 Task: Find connections with filter location Pen with filter topic #Jobopeningwith filter profile language German with filter current company Tally Solutions Pvt Ltd with filter school Insurance Institute of India with filter industry Wholesale Hardware, Plumbing, Heating Equipment with filter service category Auto Insurance with filter keywords title Security Guard
Action: Mouse moved to (594, 89)
Screenshot: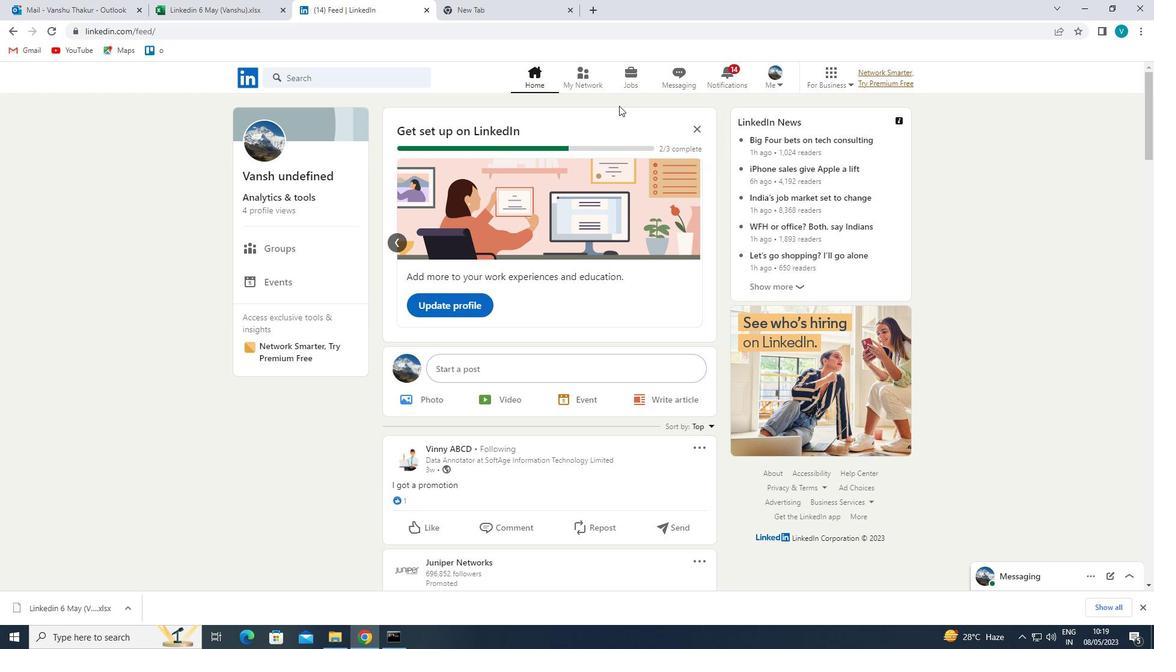 
Action: Mouse pressed left at (594, 89)
Screenshot: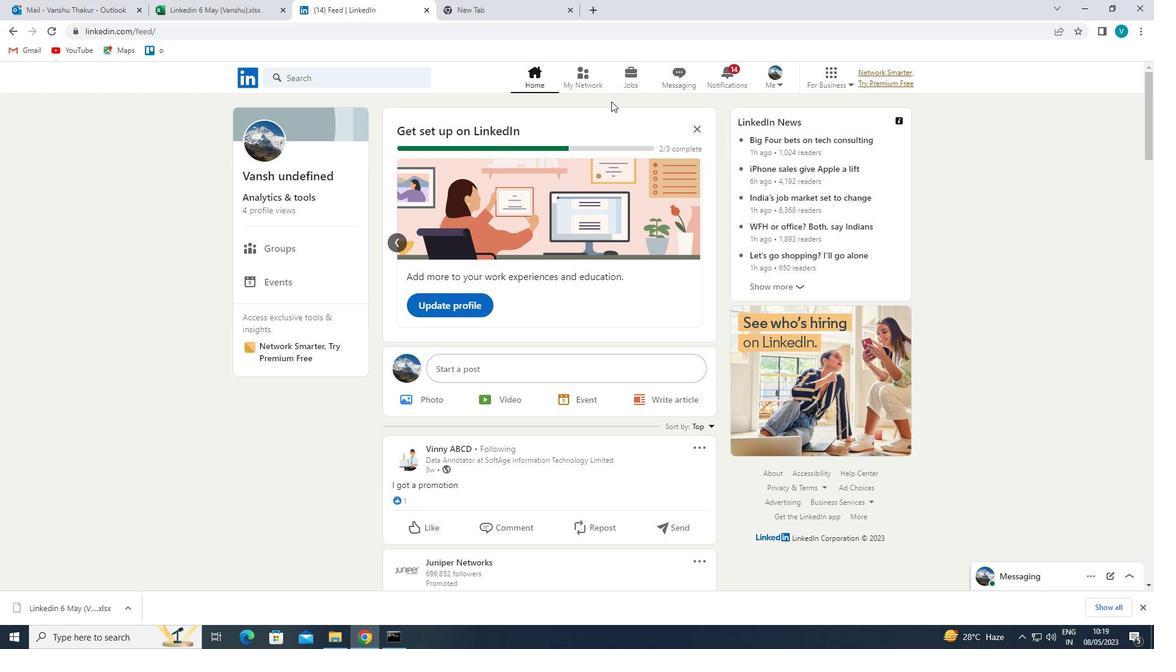
Action: Mouse moved to (345, 134)
Screenshot: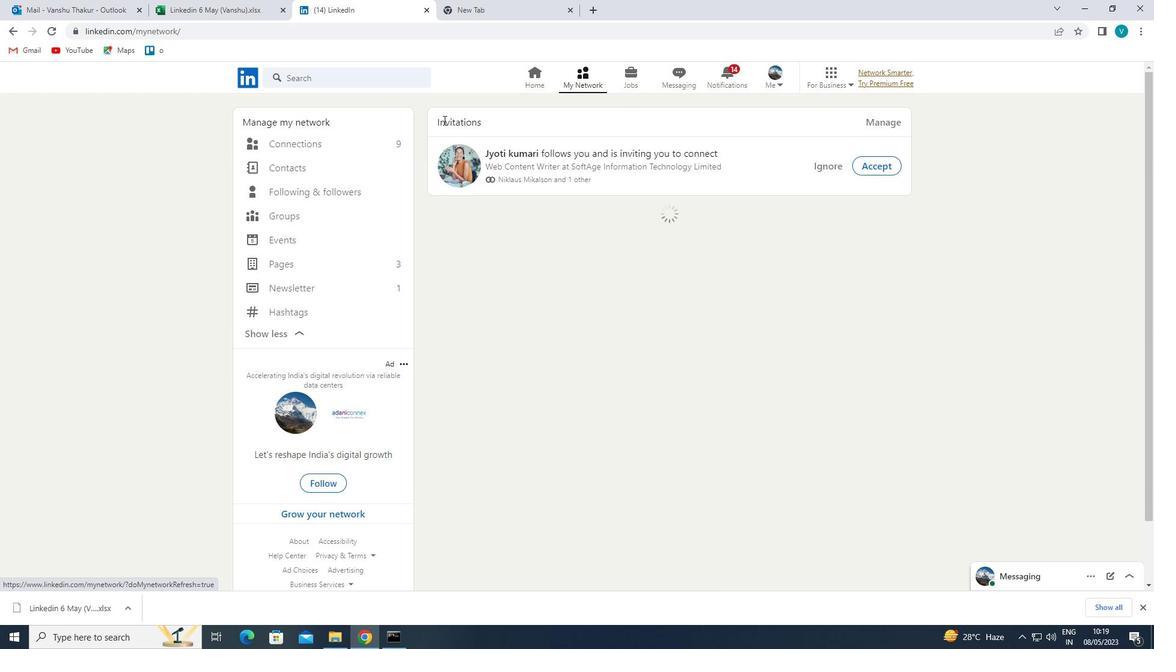 
Action: Mouse pressed left at (345, 134)
Screenshot: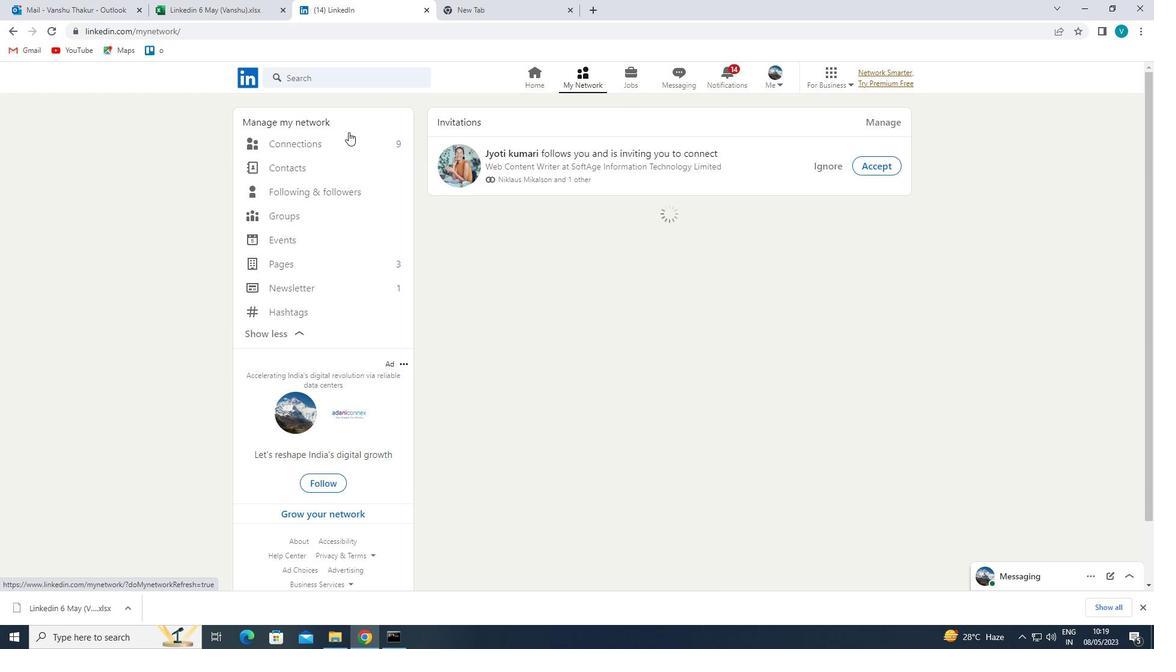 
Action: Mouse moved to (342, 137)
Screenshot: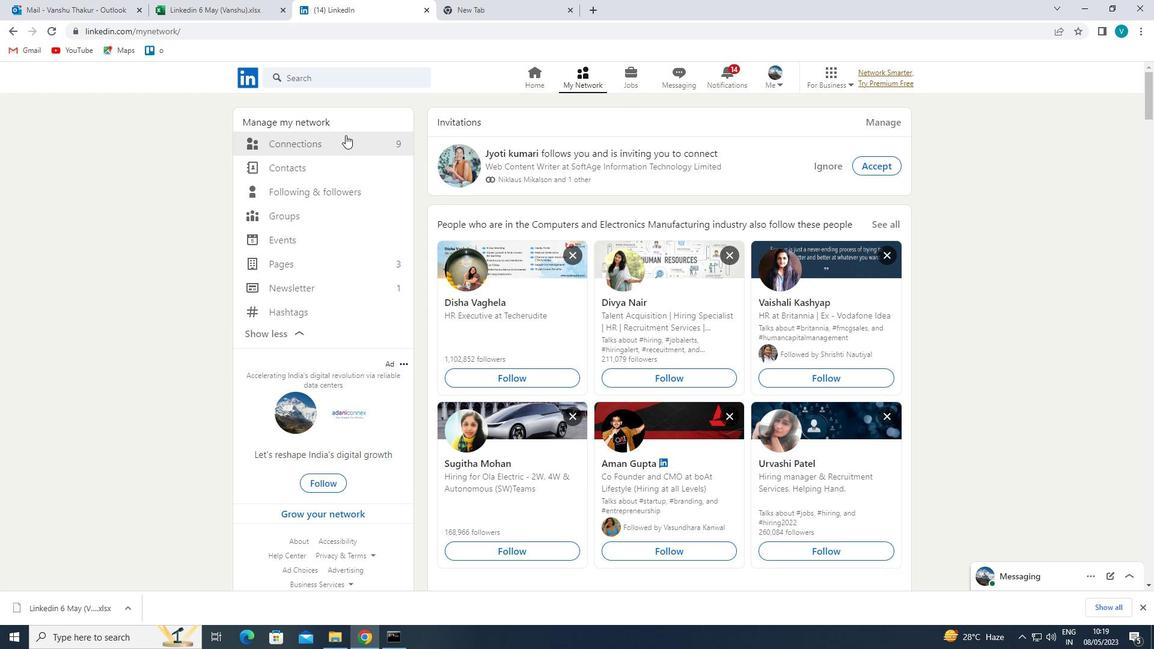 
Action: Mouse pressed left at (342, 137)
Screenshot: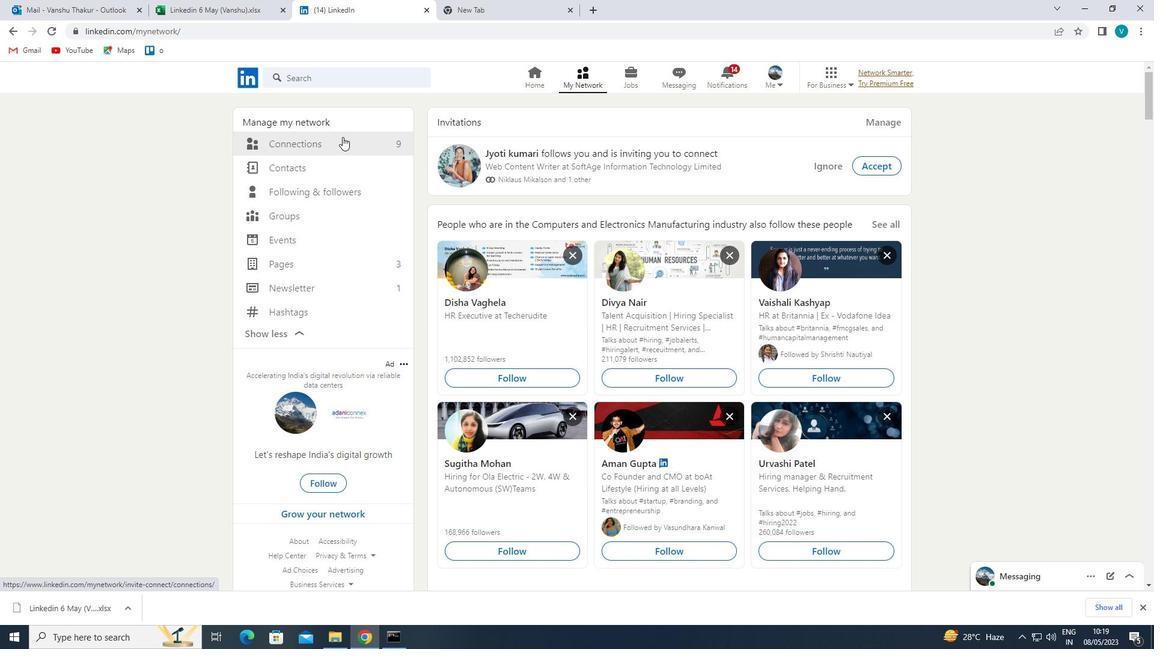 
Action: Mouse moved to (680, 147)
Screenshot: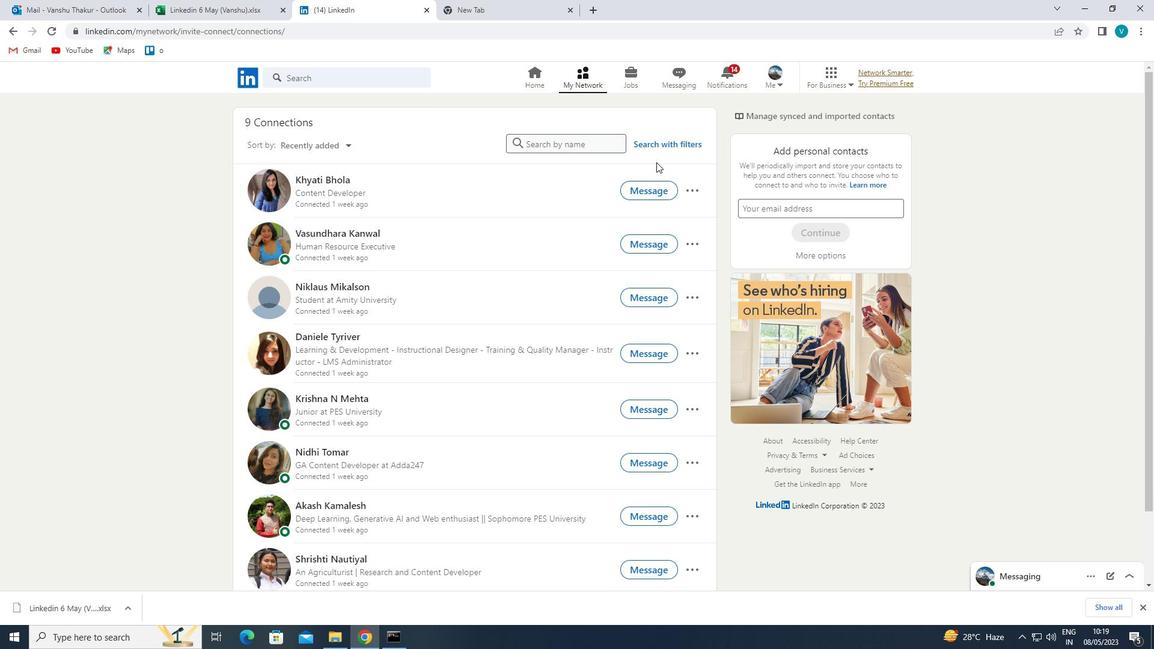 
Action: Mouse pressed left at (680, 147)
Screenshot: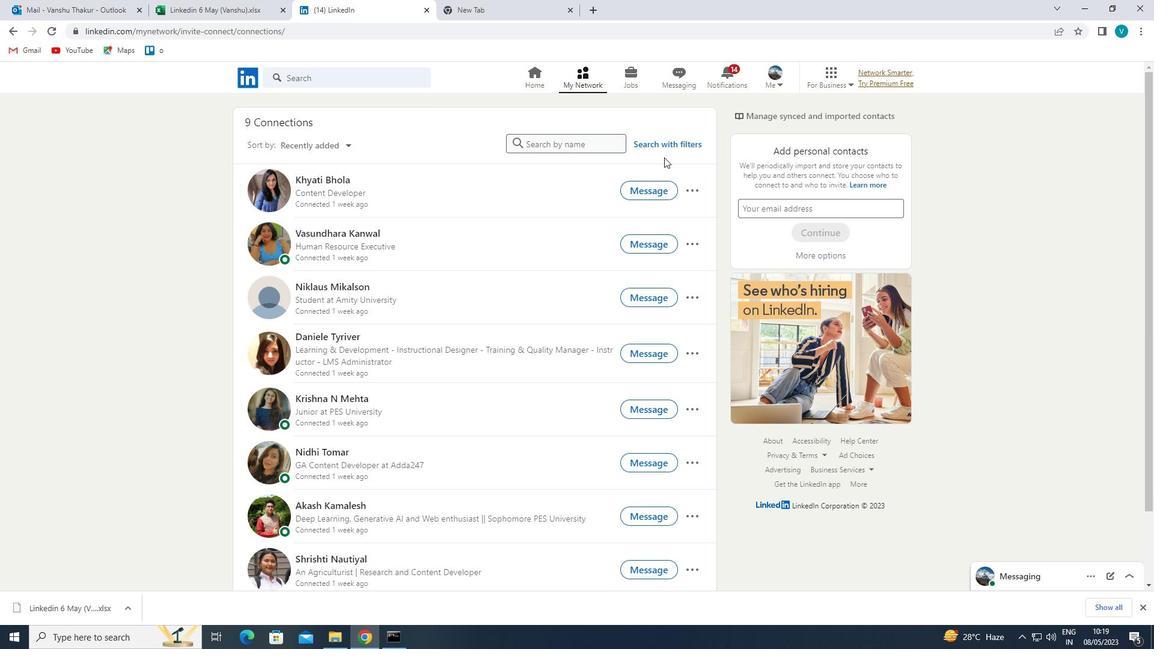 
Action: Mouse moved to (583, 113)
Screenshot: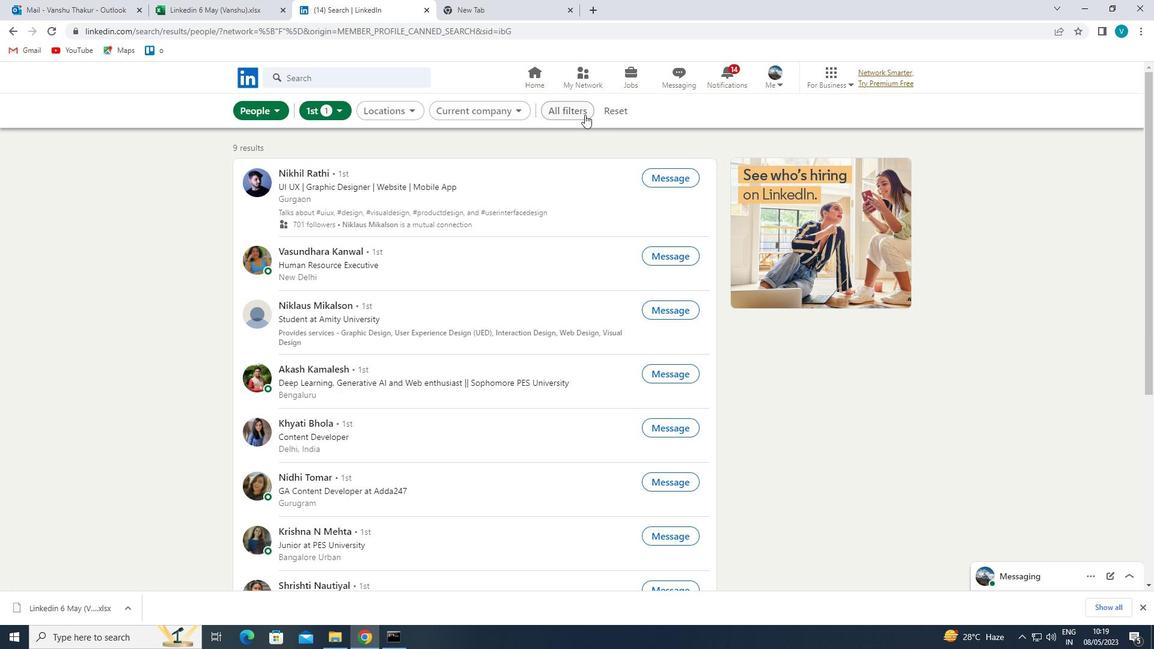 
Action: Mouse pressed left at (583, 113)
Screenshot: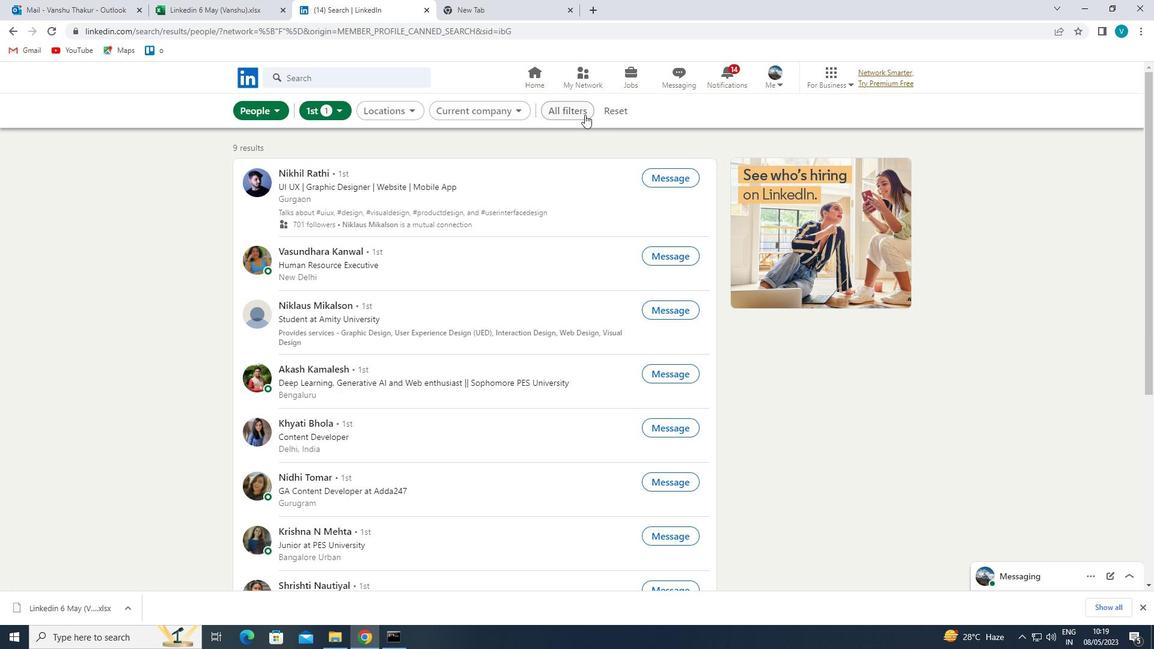 
Action: Mouse moved to (1051, 311)
Screenshot: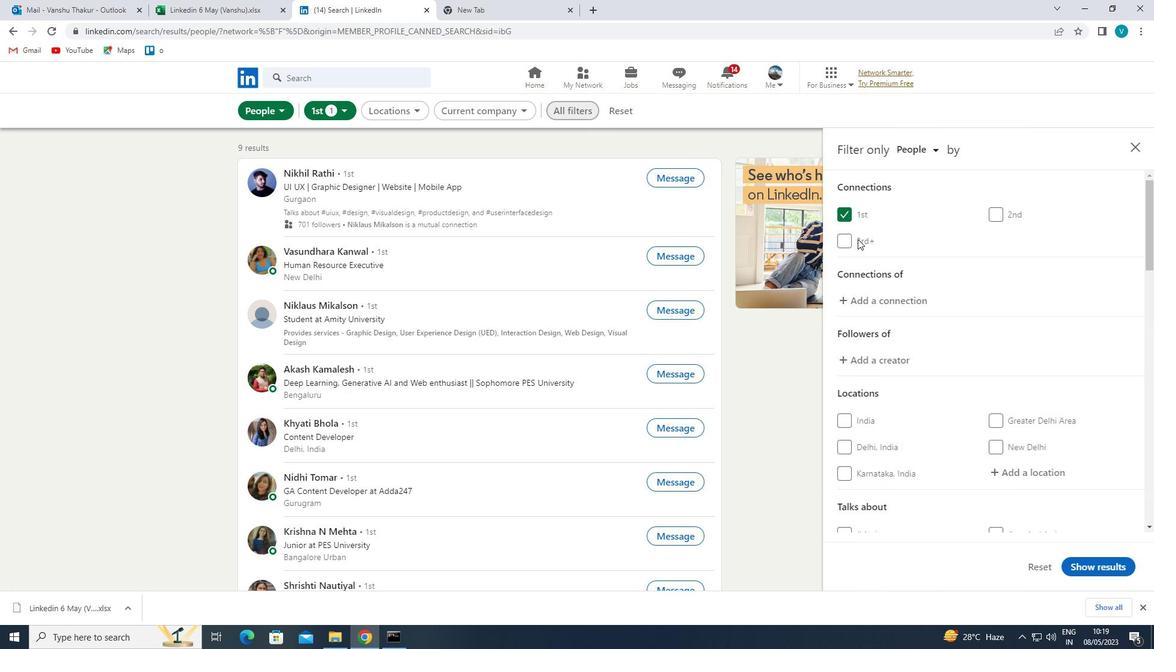 
Action: Mouse scrolled (1051, 310) with delta (0, 0)
Screenshot: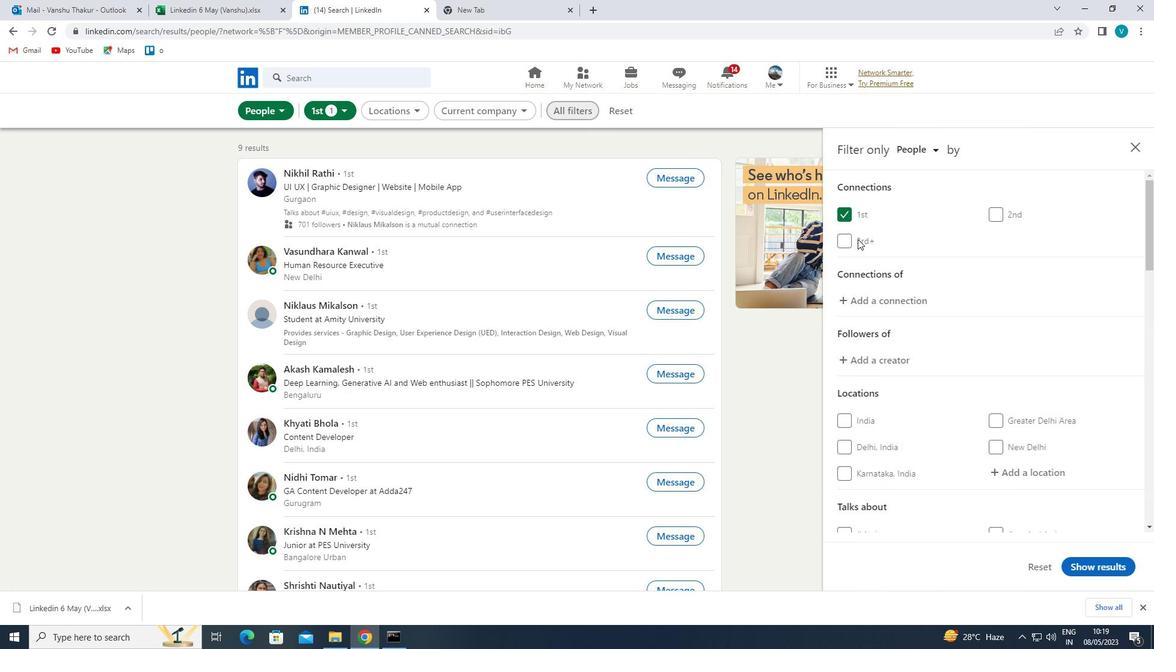 
Action: Mouse moved to (1051, 312)
Screenshot: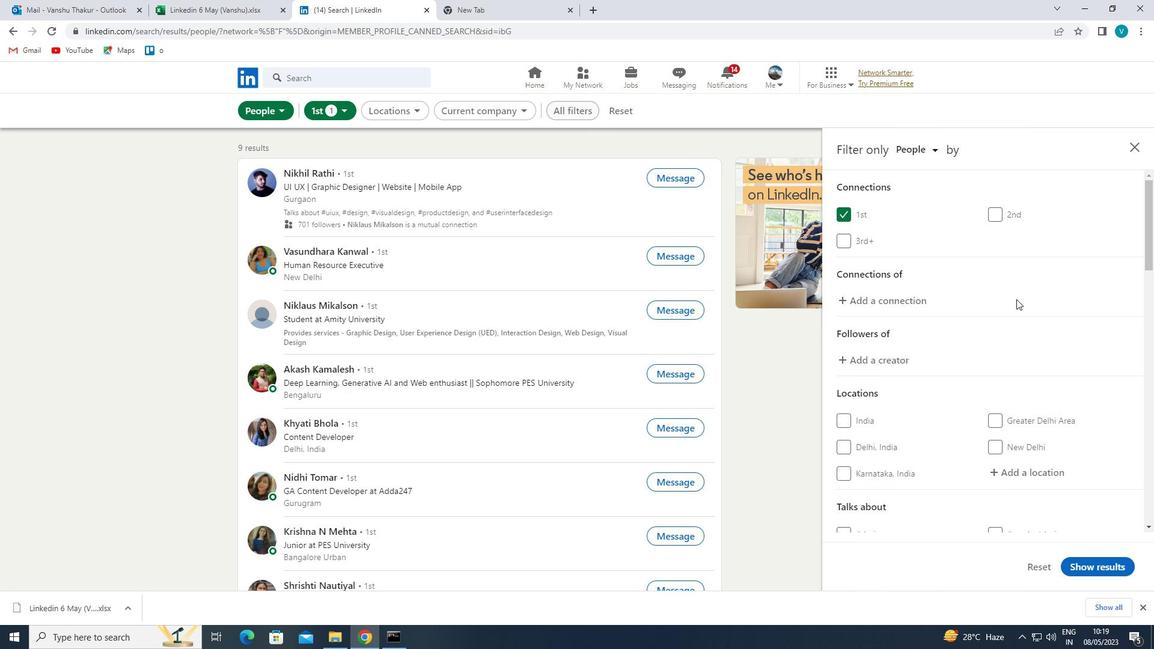 
Action: Mouse scrolled (1051, 311) with delta (0, 0)
Screenshot: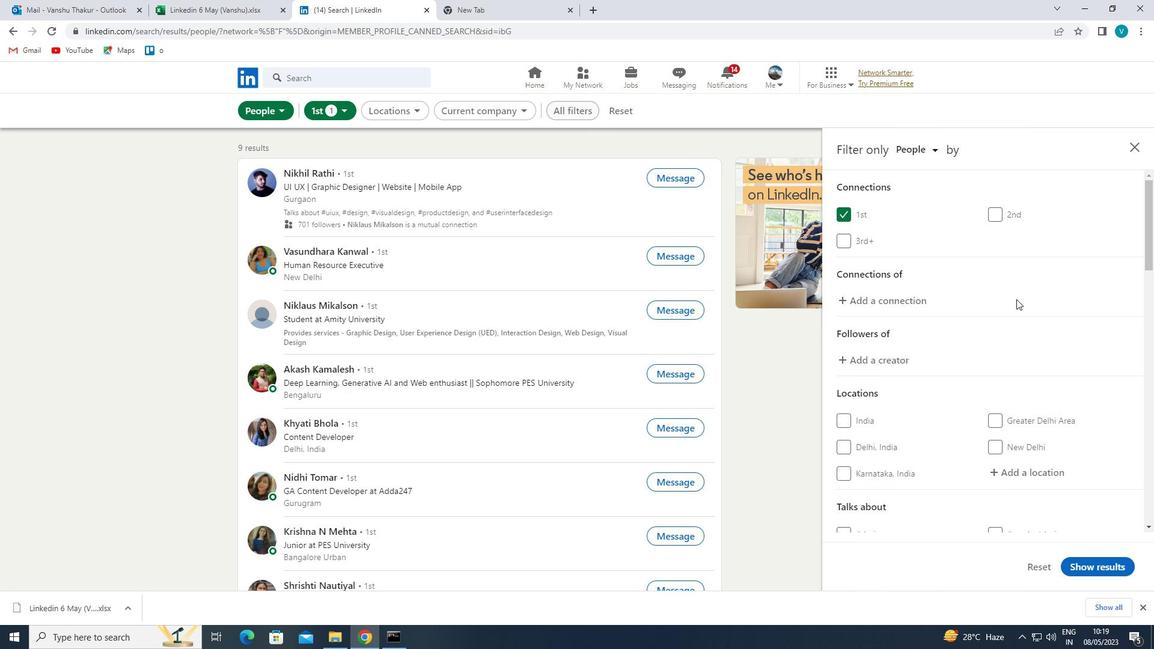 
Action: Mouse moved to (1048, 347)
Screenshot: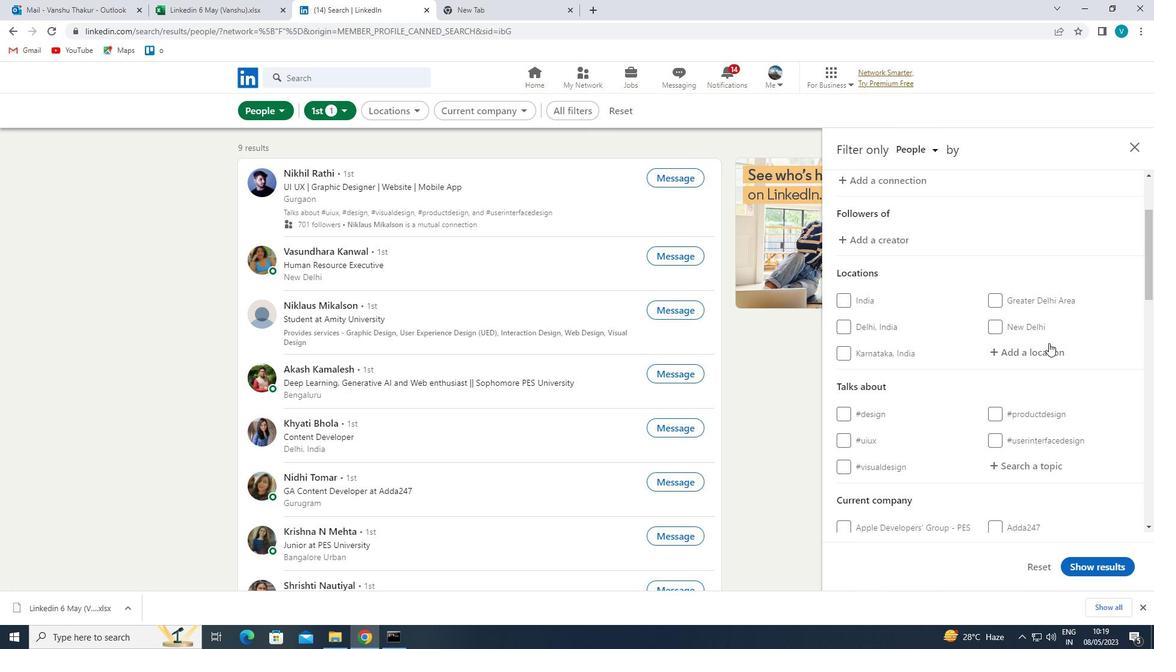 
Action: Mouse pressed left at (1048, 347)
Screenshot: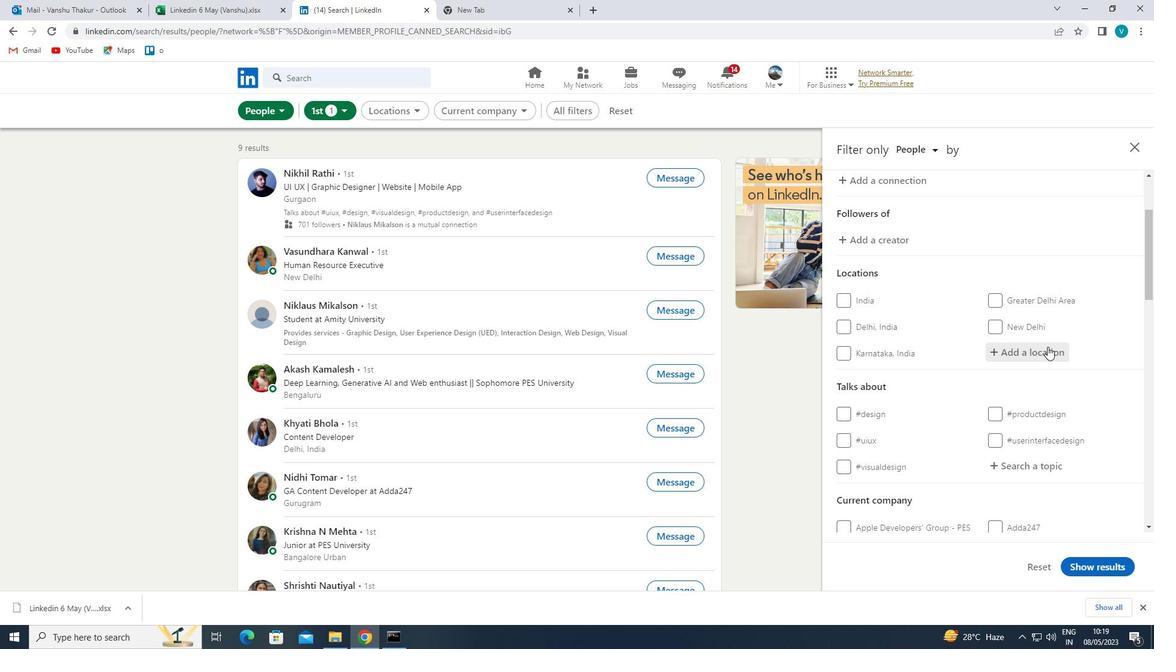 
Action: Mouse moved to (937, 333)
Screenshot: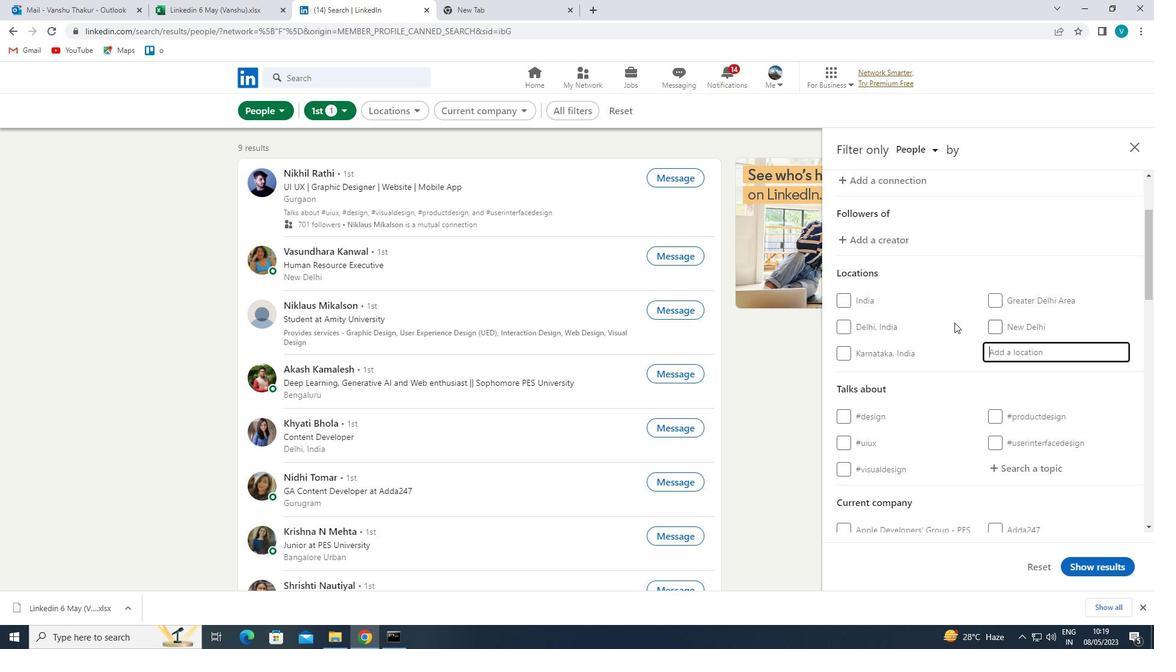 
Action: Key pressed <Key.shift>PEN
Screenshot: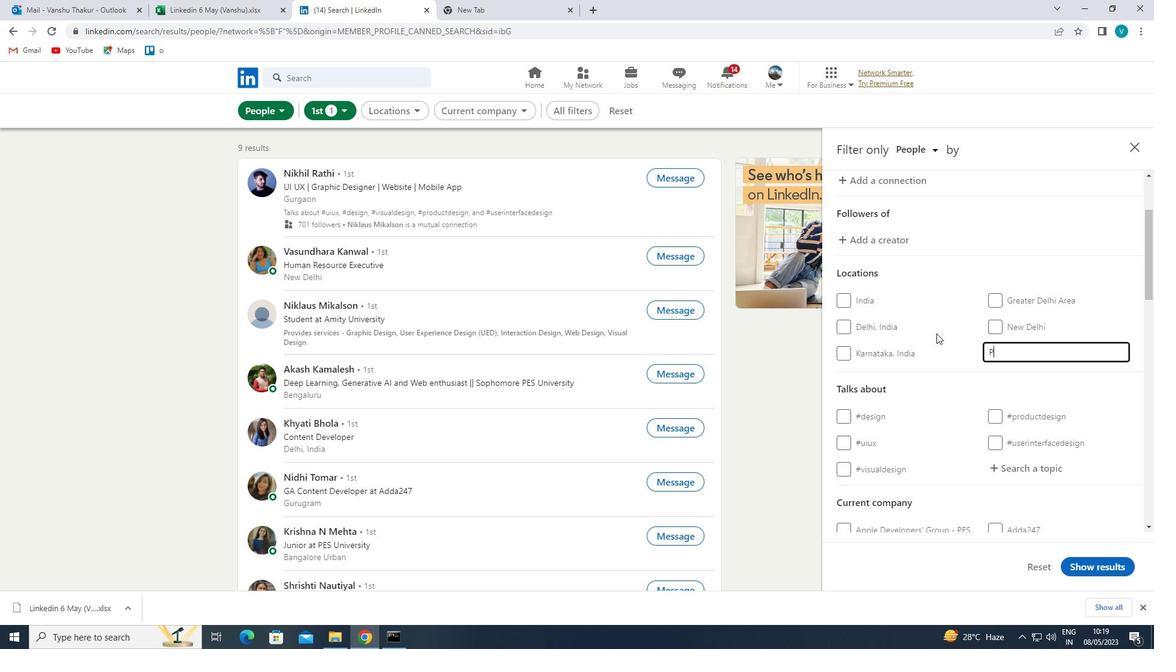 
Action: Mouse moved to (908, 505)
Screenshot: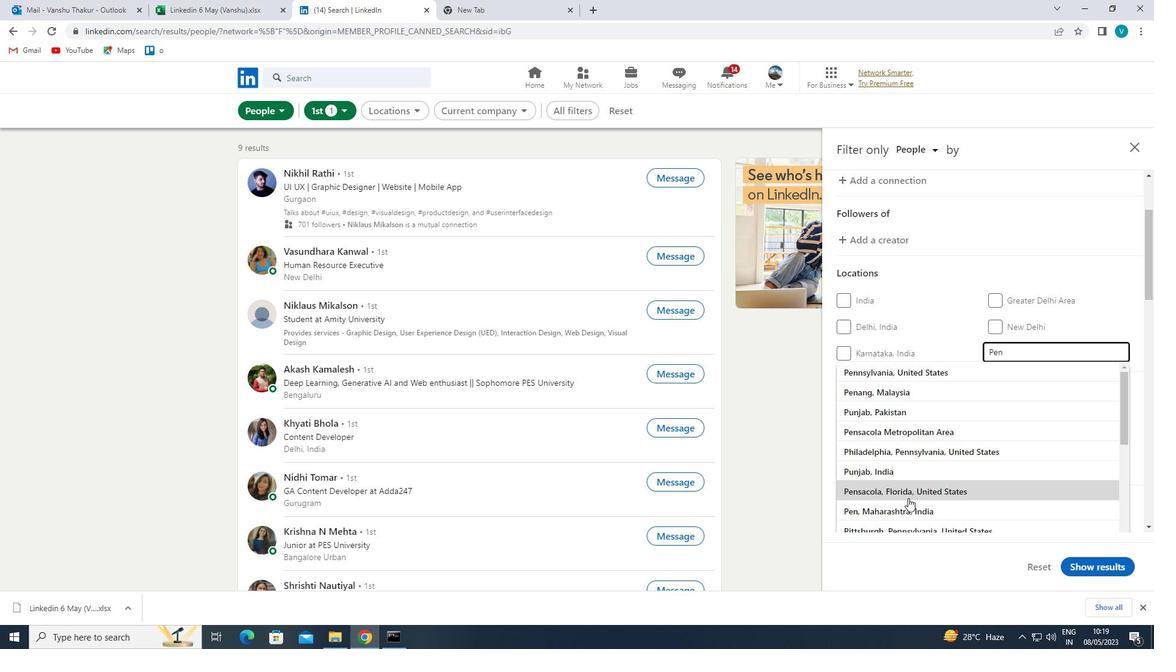 
Action: Mouse pressed left at (908, 505)
Screenshot: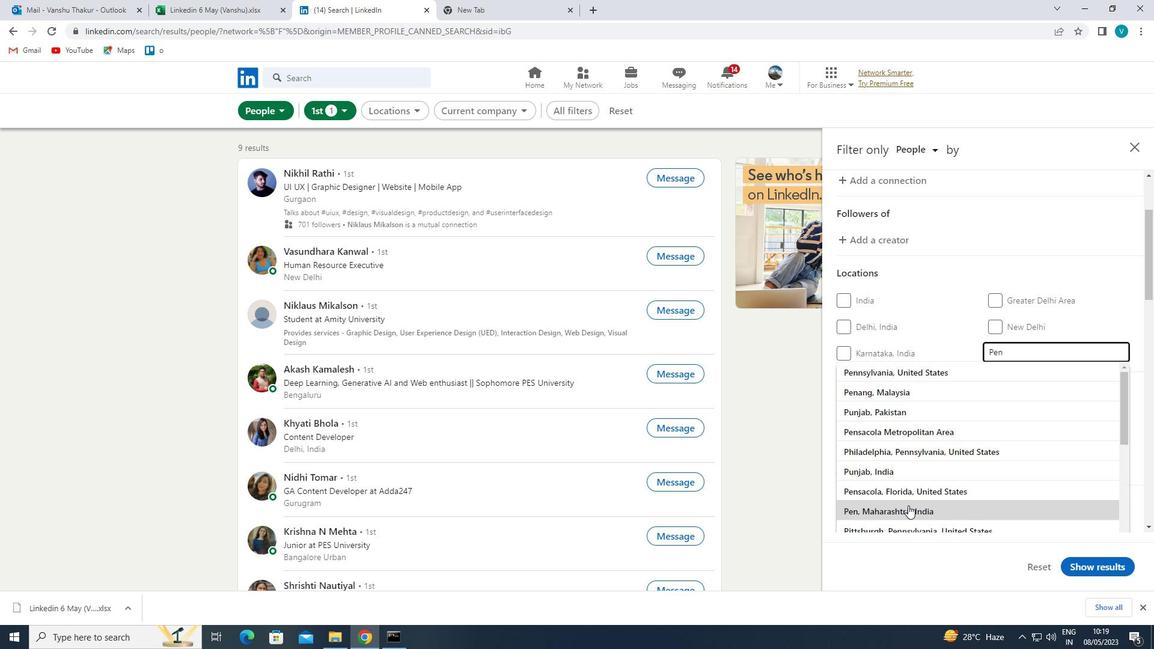 
Action: Mouse moved to (975, 454)
Screenshot: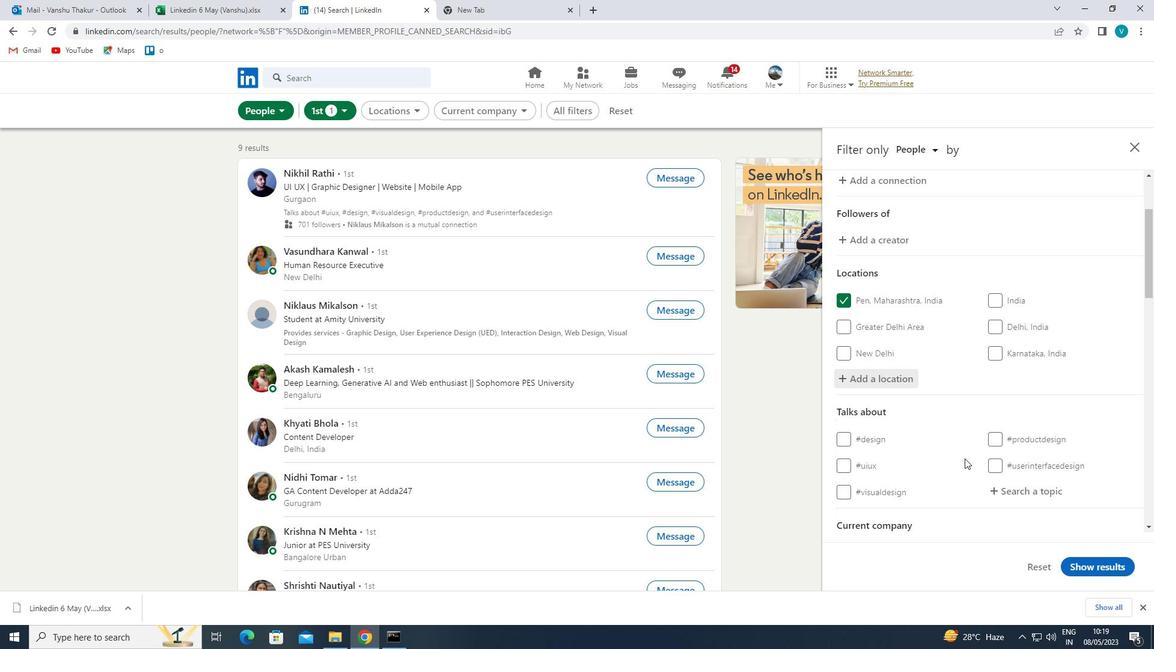 
Action: Mouse scrolled (975, 453) with delta (0, 0)
Screenshot: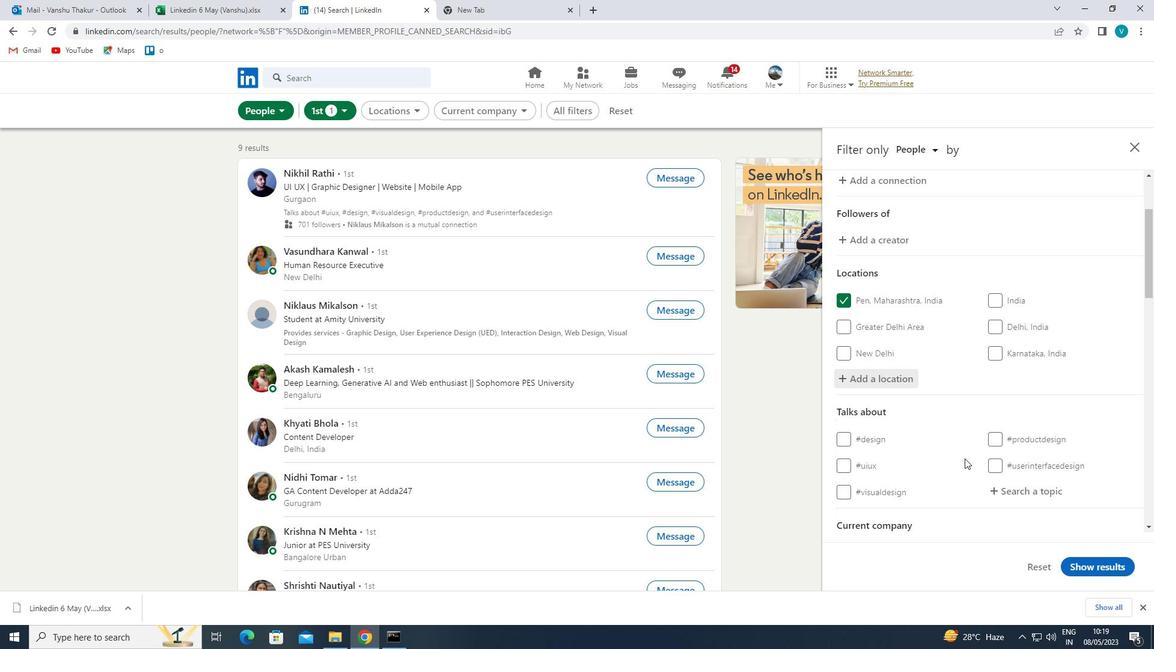 
Action: Mouse moved to (975, 453)
Screenshot: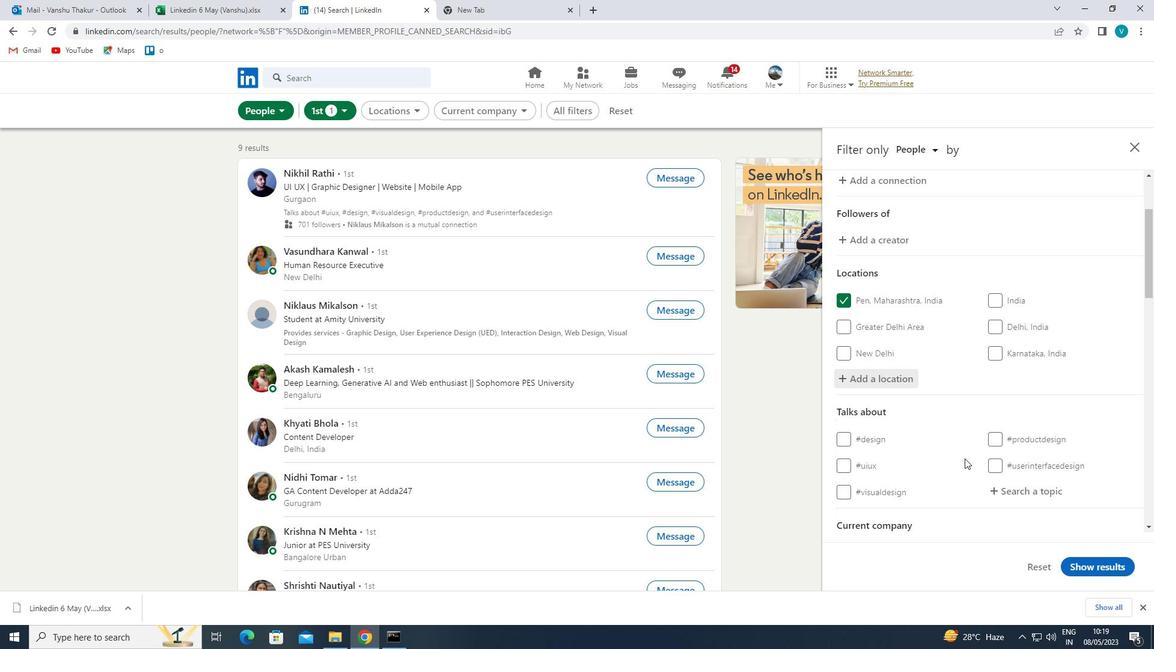 
Action: Mouse scrolled (975, 452) with delta (0, 0)
Screenshot: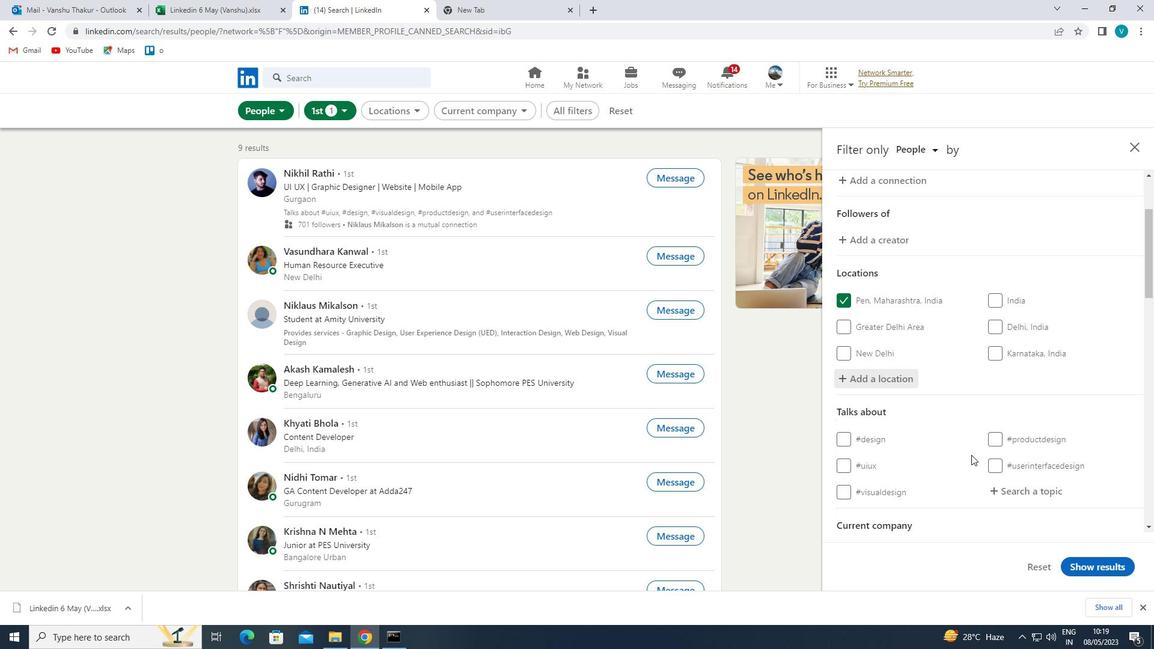 
Action: Mouse moved to (1019, 380)
Screenshot: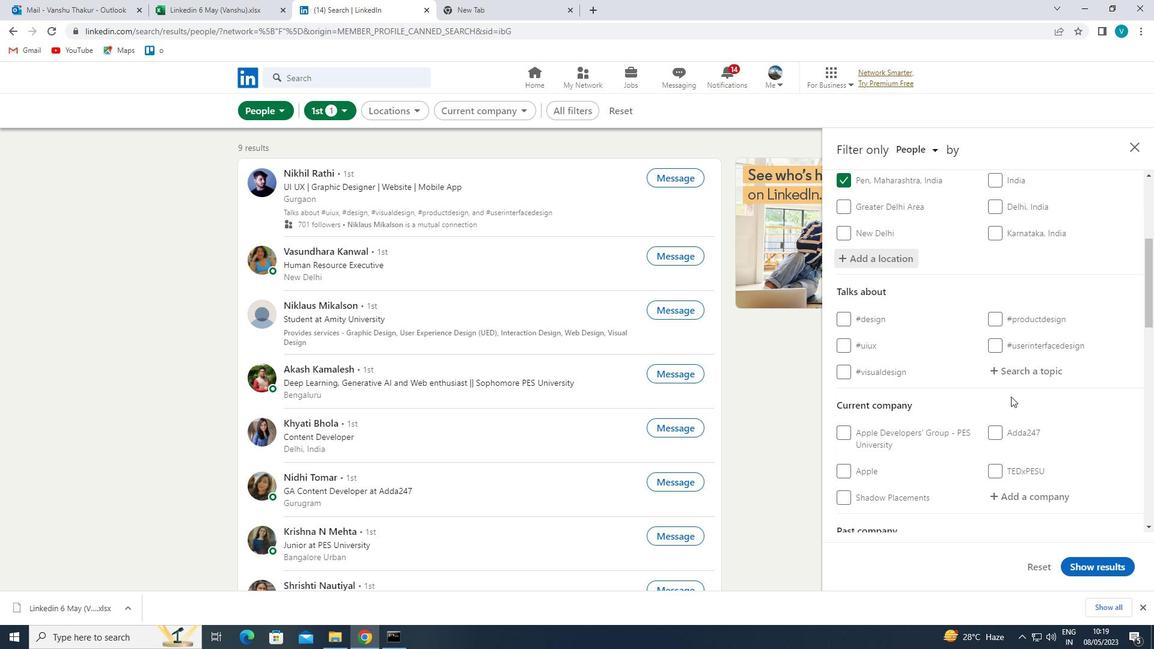 
Action: Mouse pressed left at (1019, 380)
Screenshot: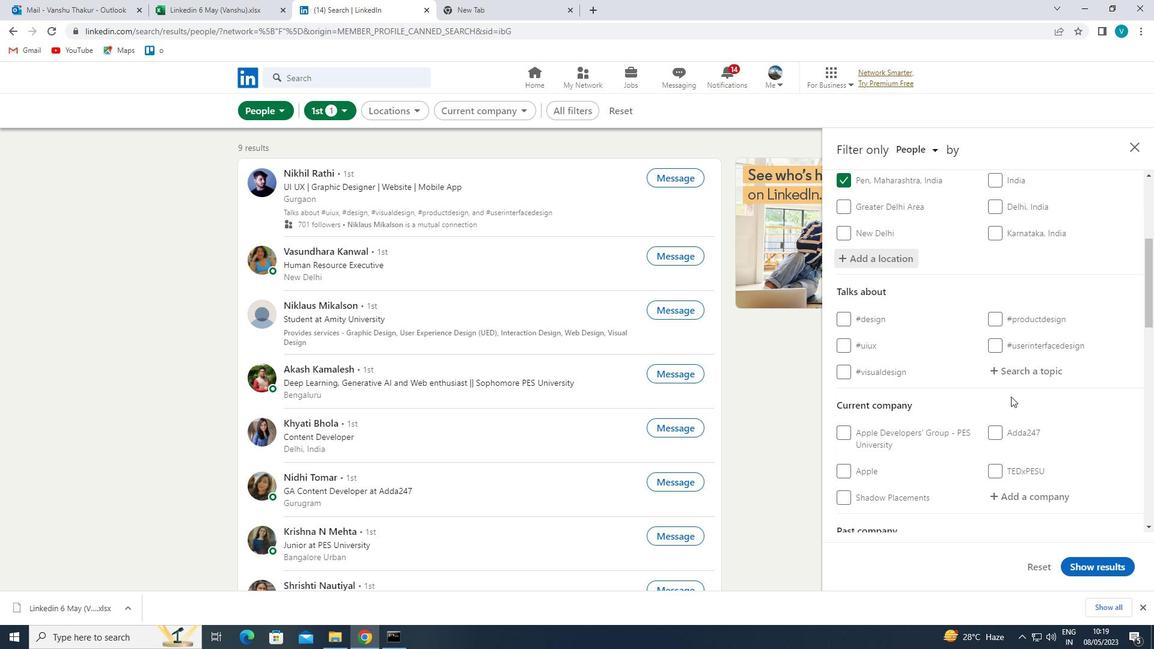 
Action: Mouse moved to (950, 346)
Screenshot: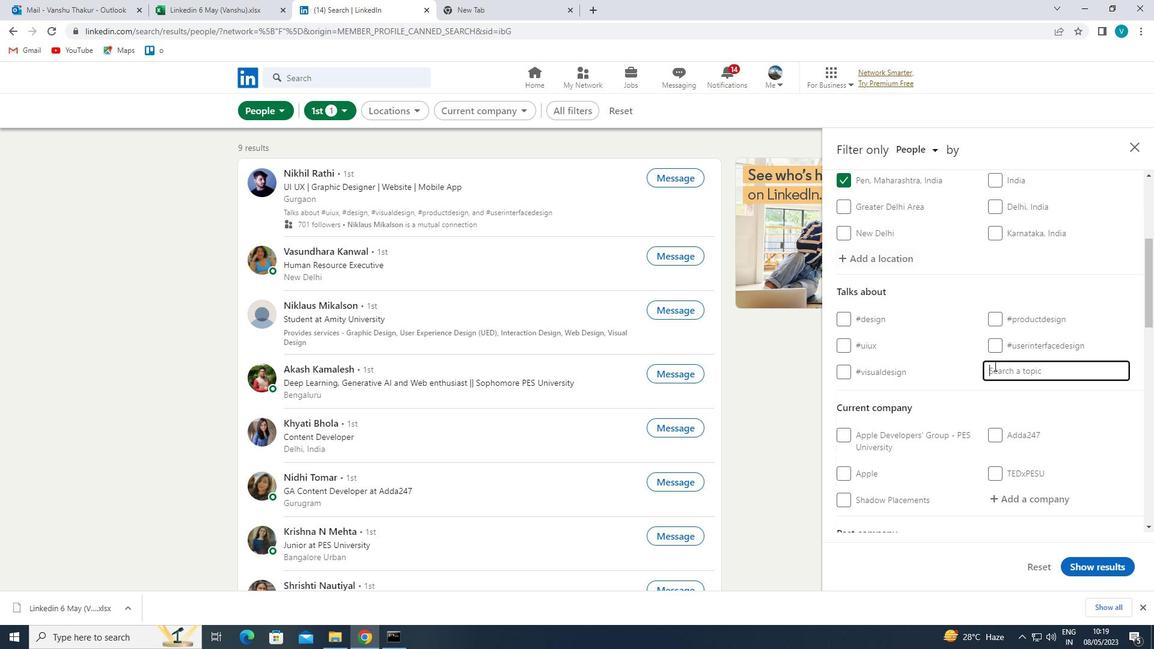 
Action: Key pressed JOBOPEM<Key.backspace>
Screenshot: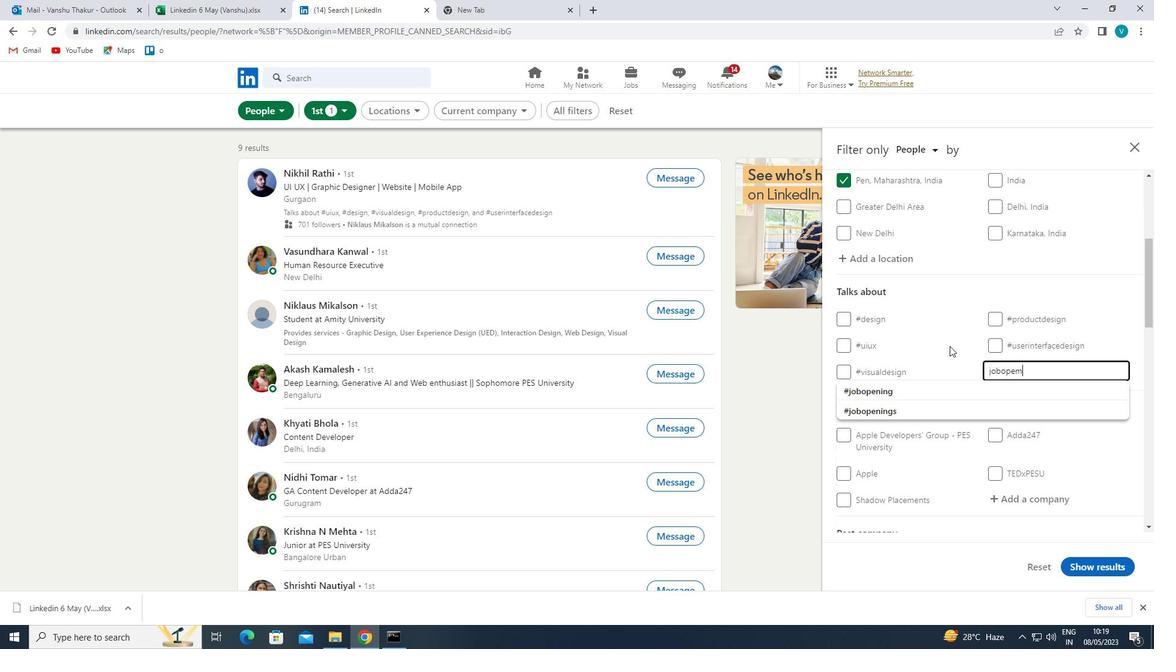 
Action: Mouse moved to (920, 389)
Screenshot: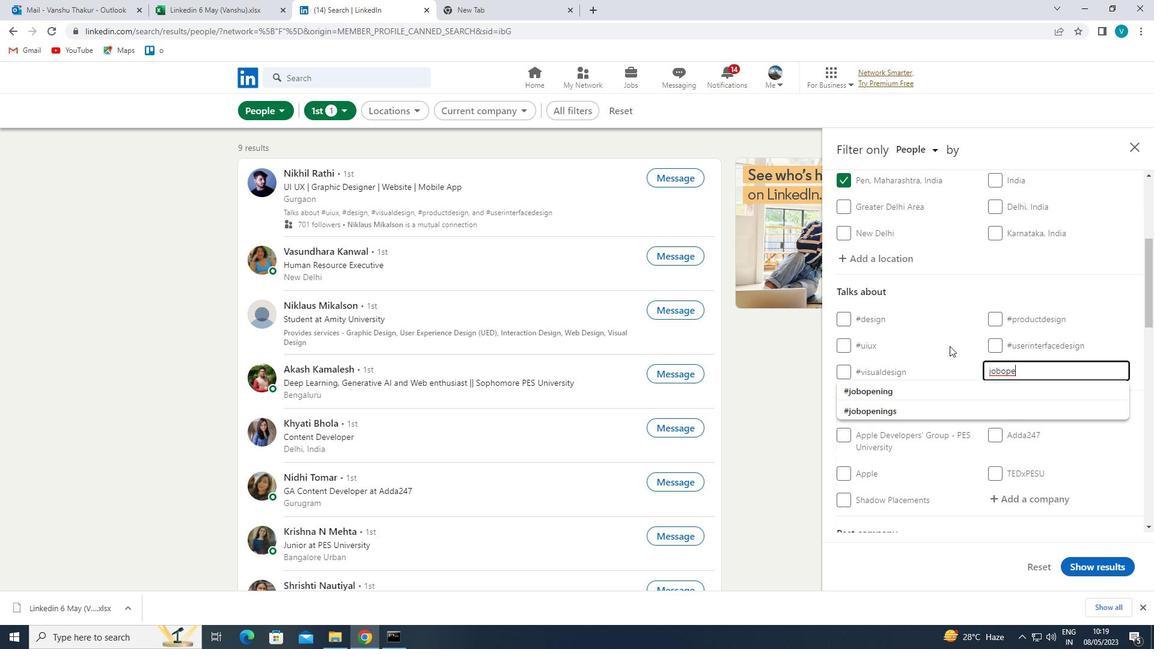 
Action: Mouse pressed left at (920, 389)
Screenshot: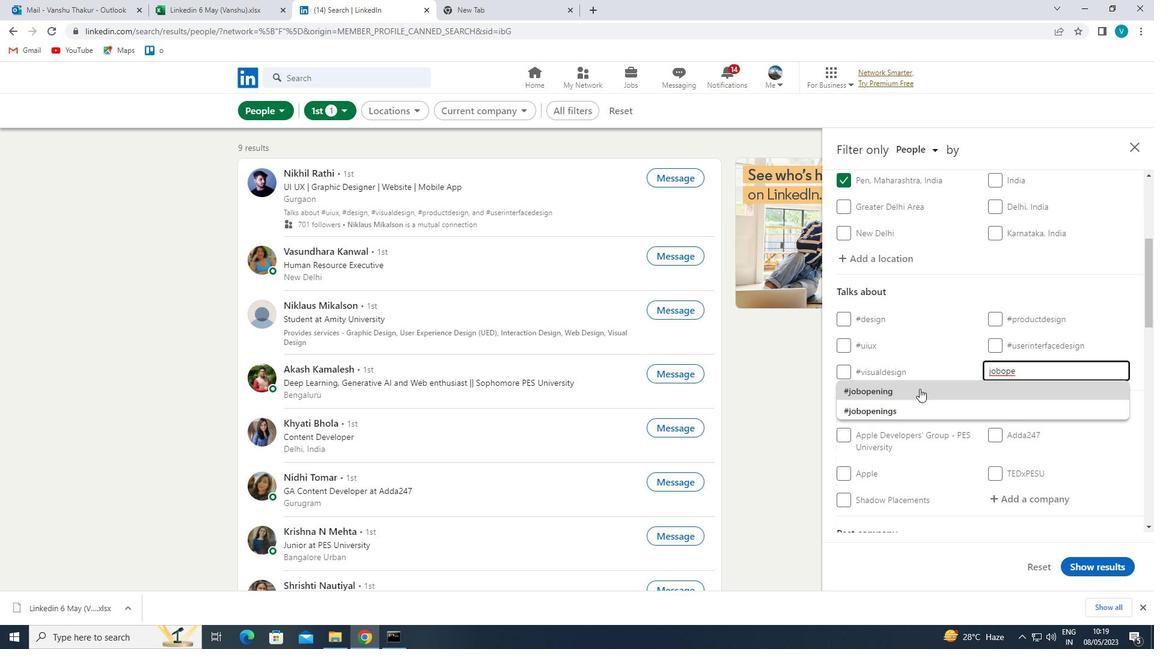 
Action: Mouse scrolled (920, 388) with delta (0, 0)
Screenshot: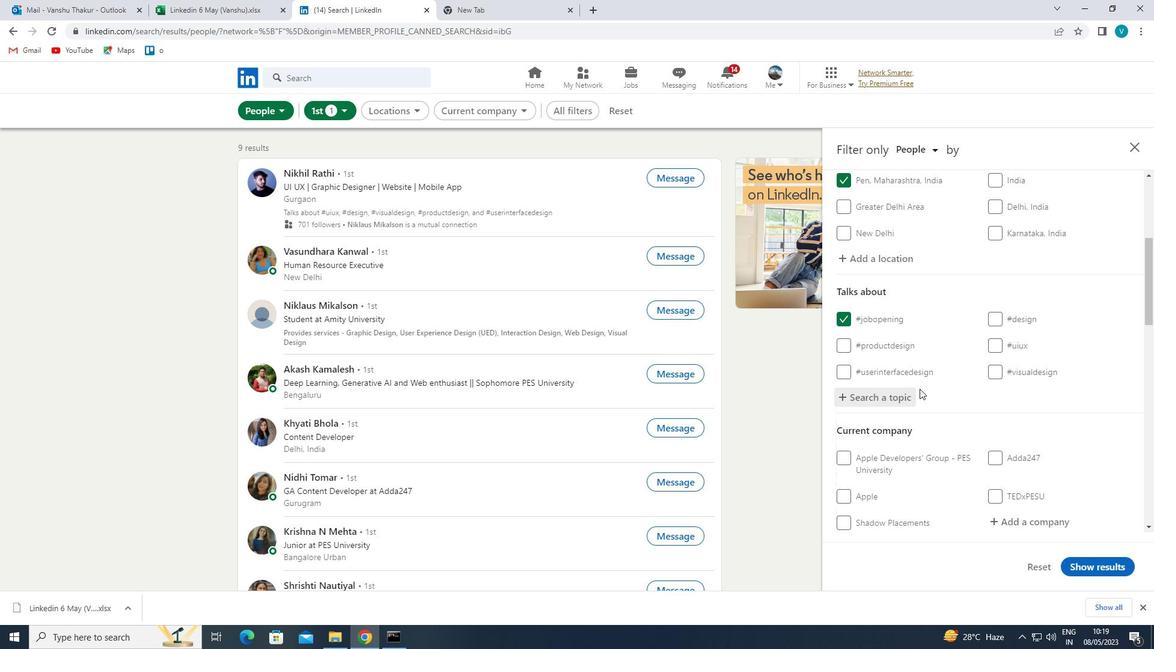 
Action: Mouse scrolled (920, 388) with delta (0, 0)
Screenshot: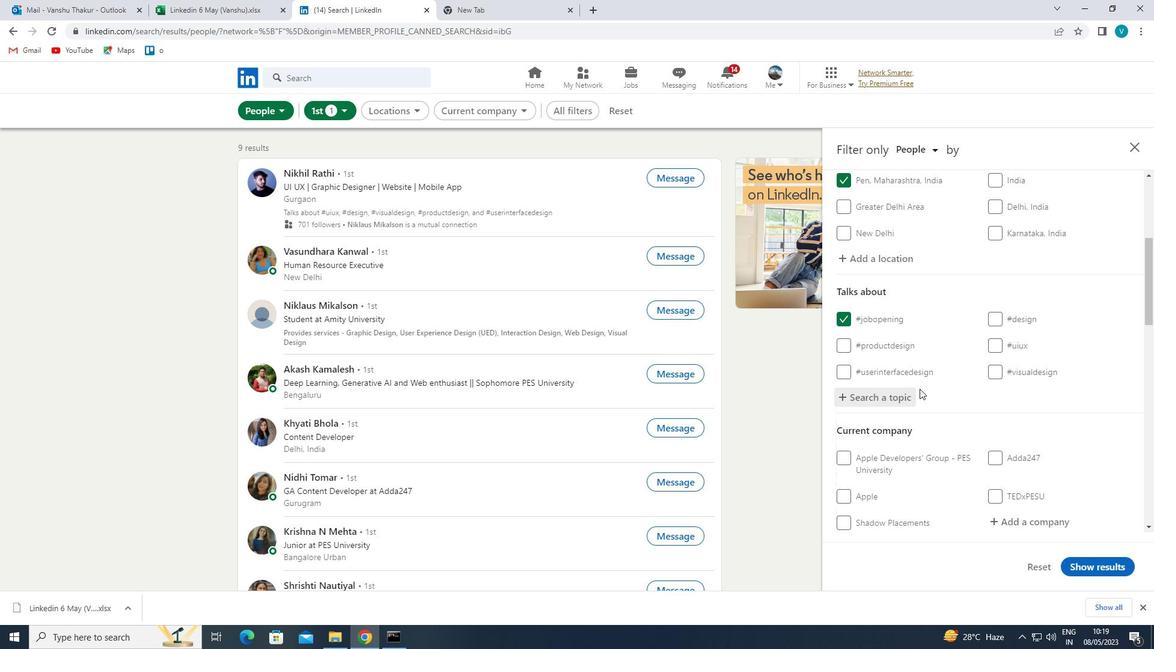 
Action: Mouse scrolled (920, 388) with delta (0, 0)
Screenshot: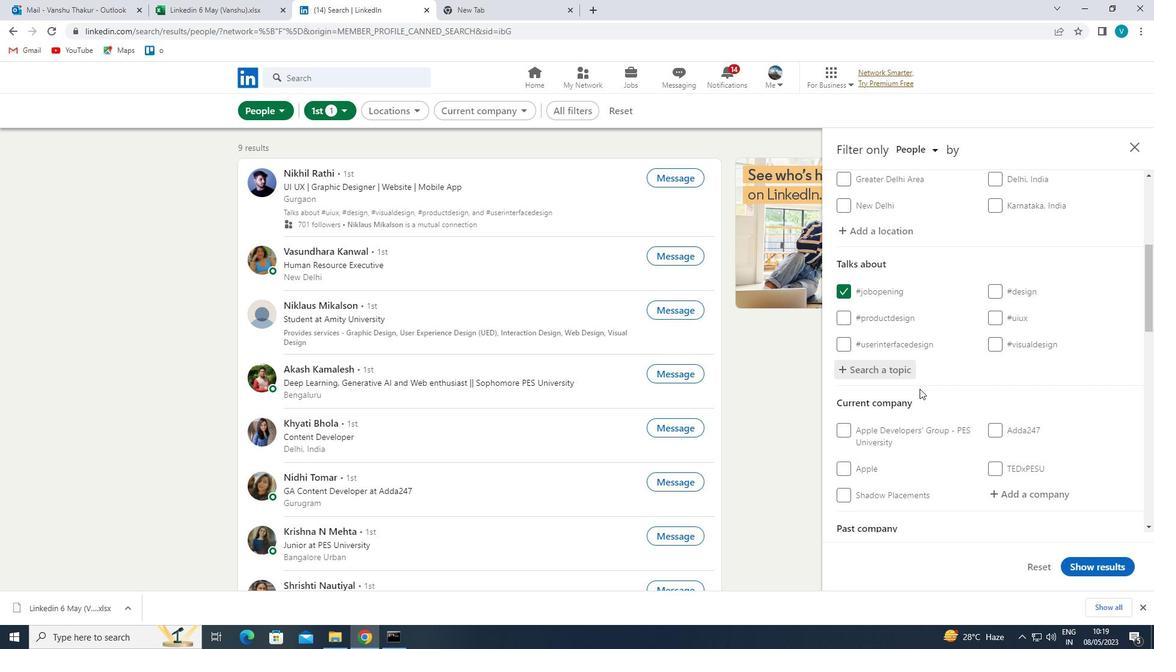 
Action: Mouse moved to (1032, 334)
Screenshot: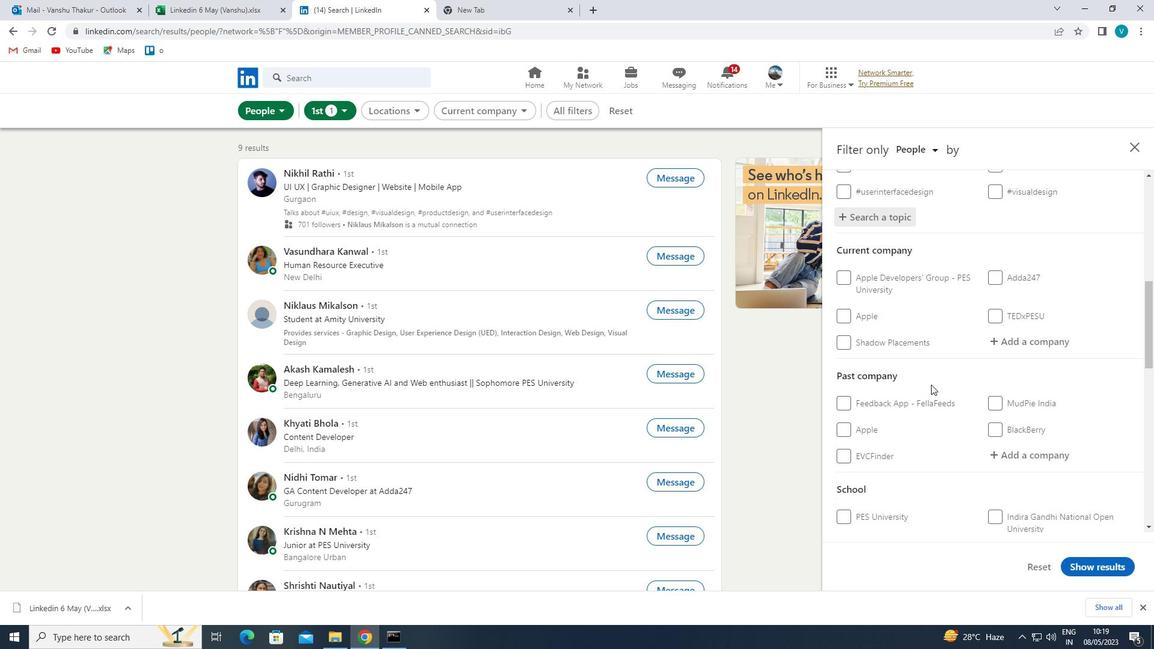 
Action: Mouse pressed left at (1032, 334)
Screenshot: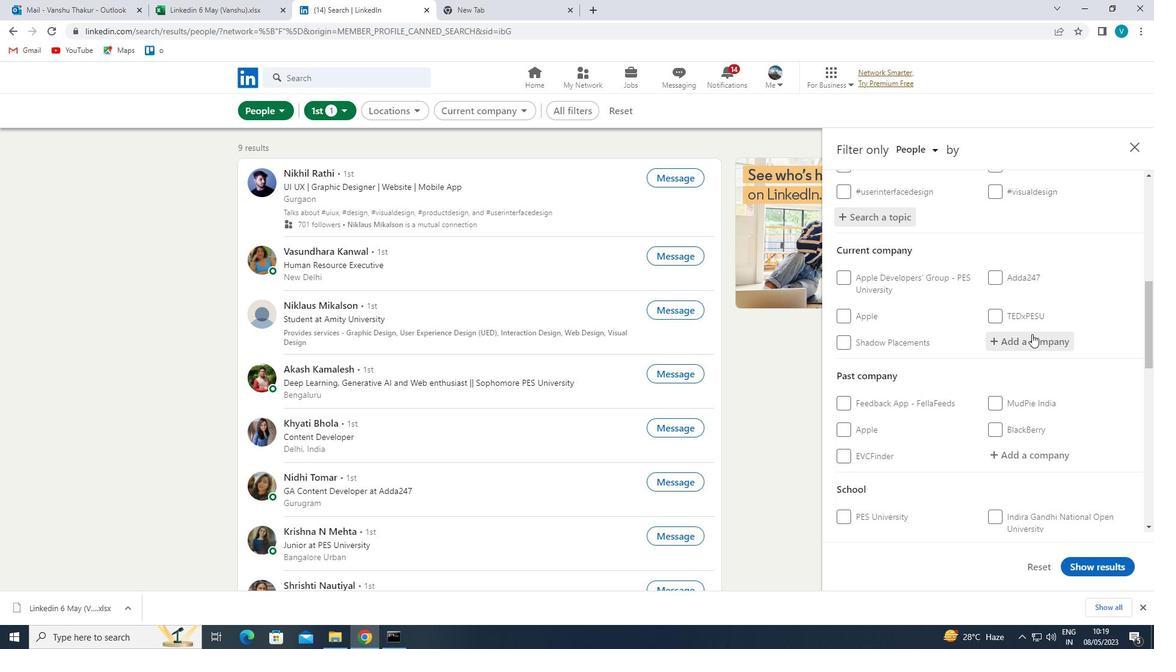 
Action: Mouse moved to (1006, 318)
Screenshot: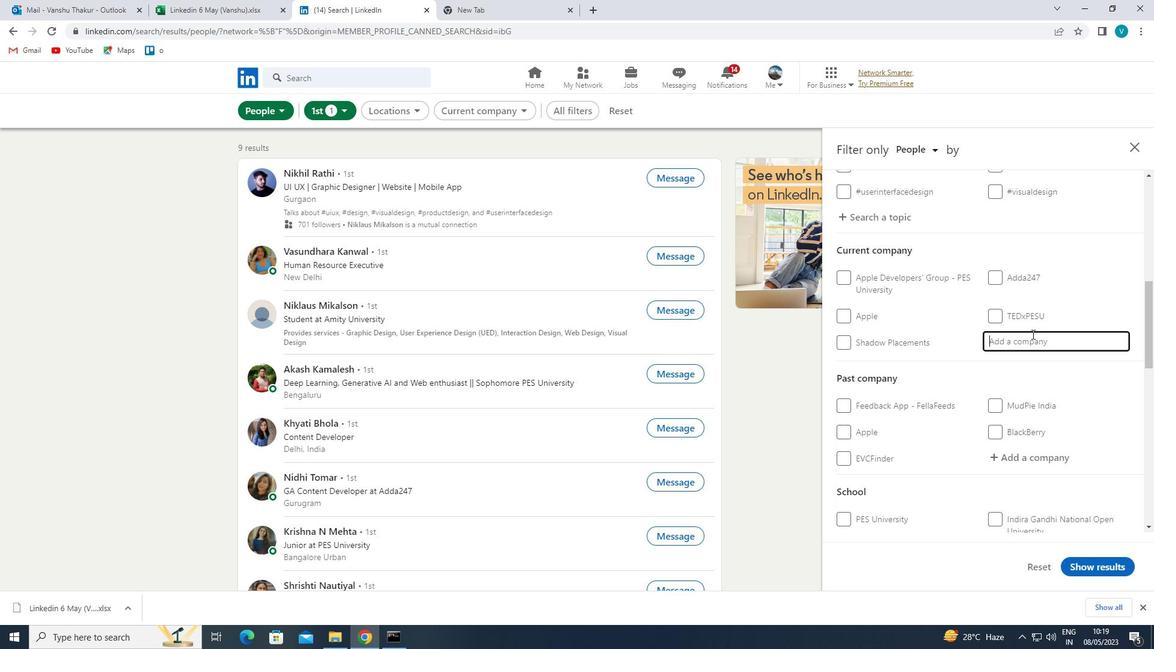 
Action: Key pressed <Key.shift>TALLY<Key.space>
Screenshot: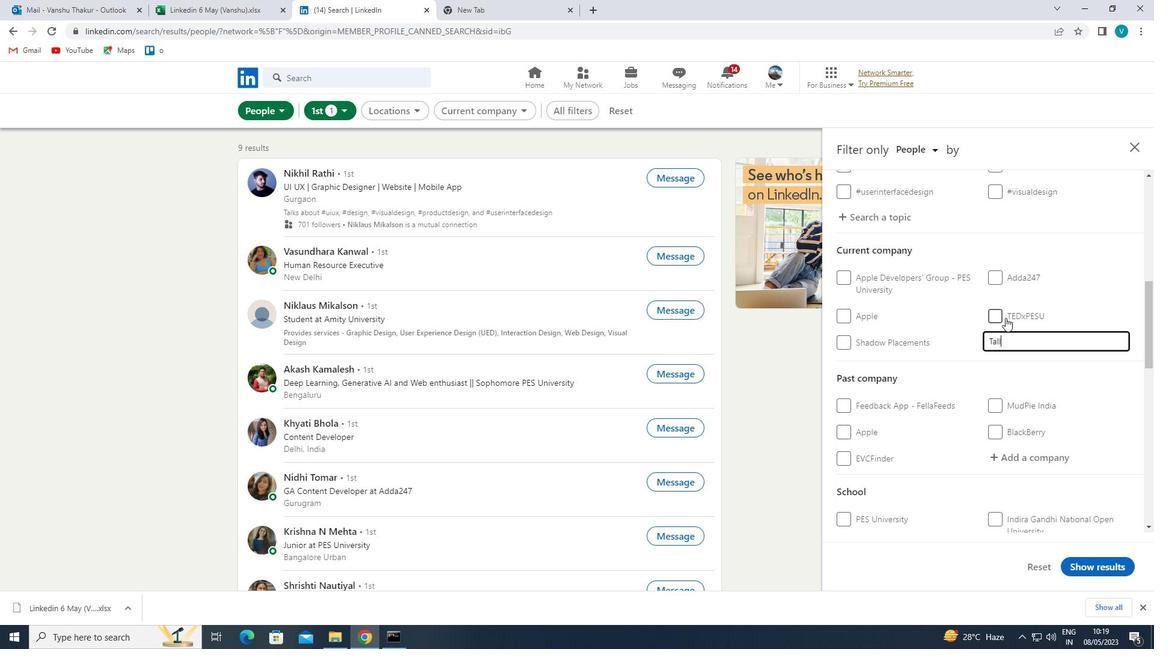 
Action: Mouse moved to (997, 390)
Screenshot: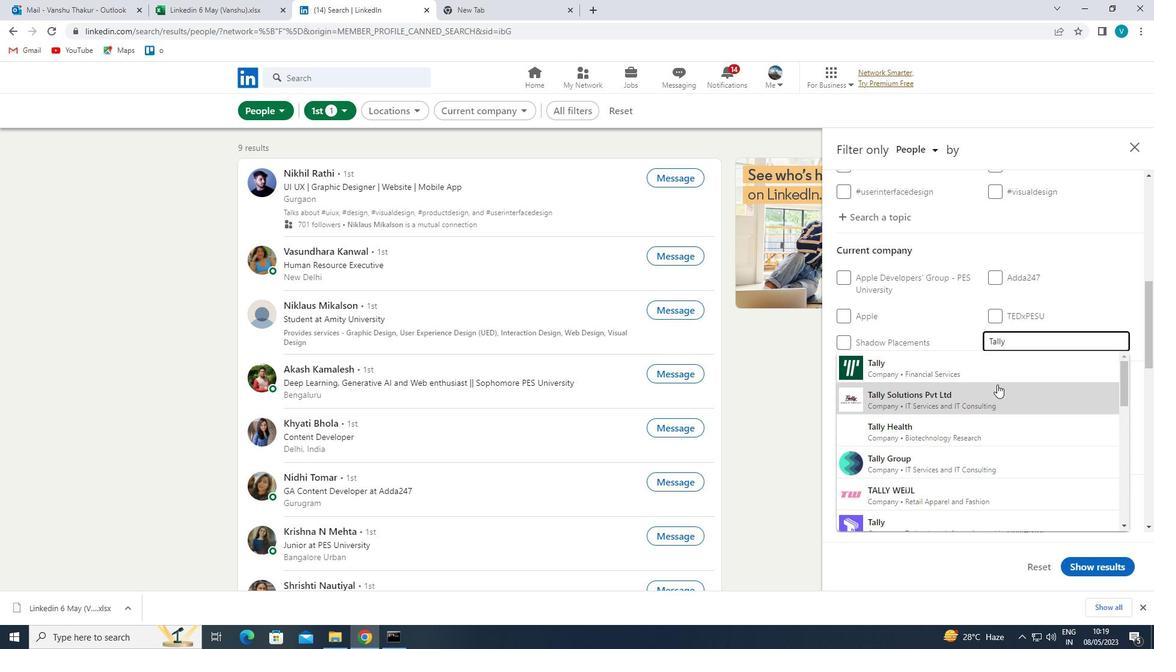 
Action: Mouse pressed left at (997, 390)
Screenshot: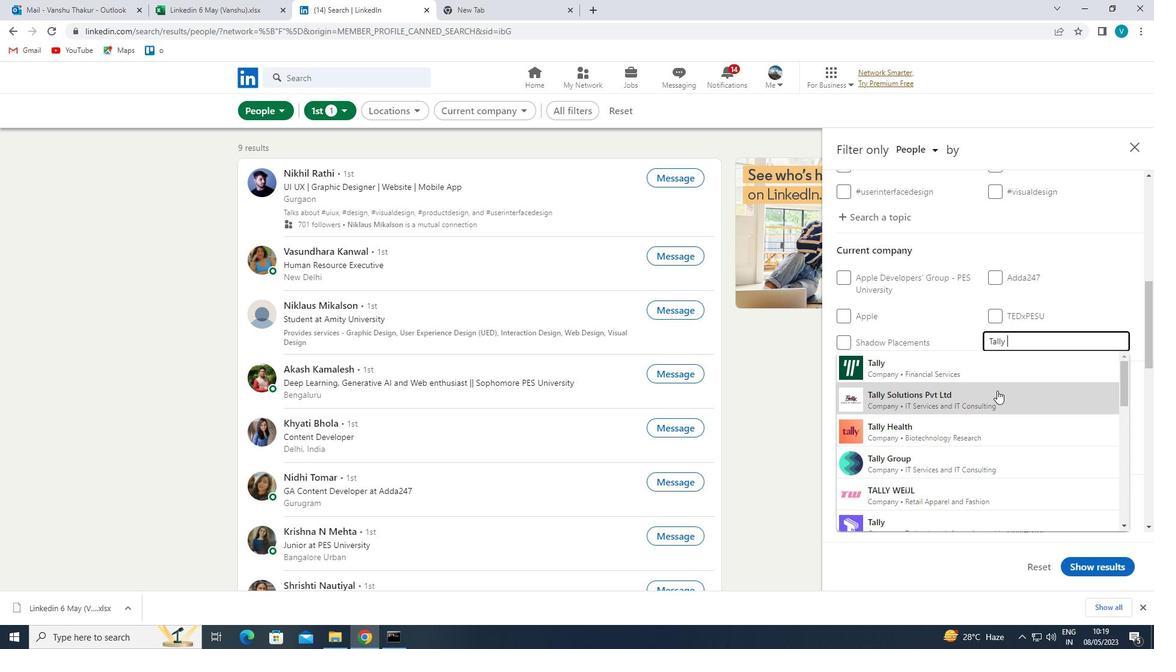 
Action: Mouse scrolled (997, 390) with delta (0, 0)
Screenshot: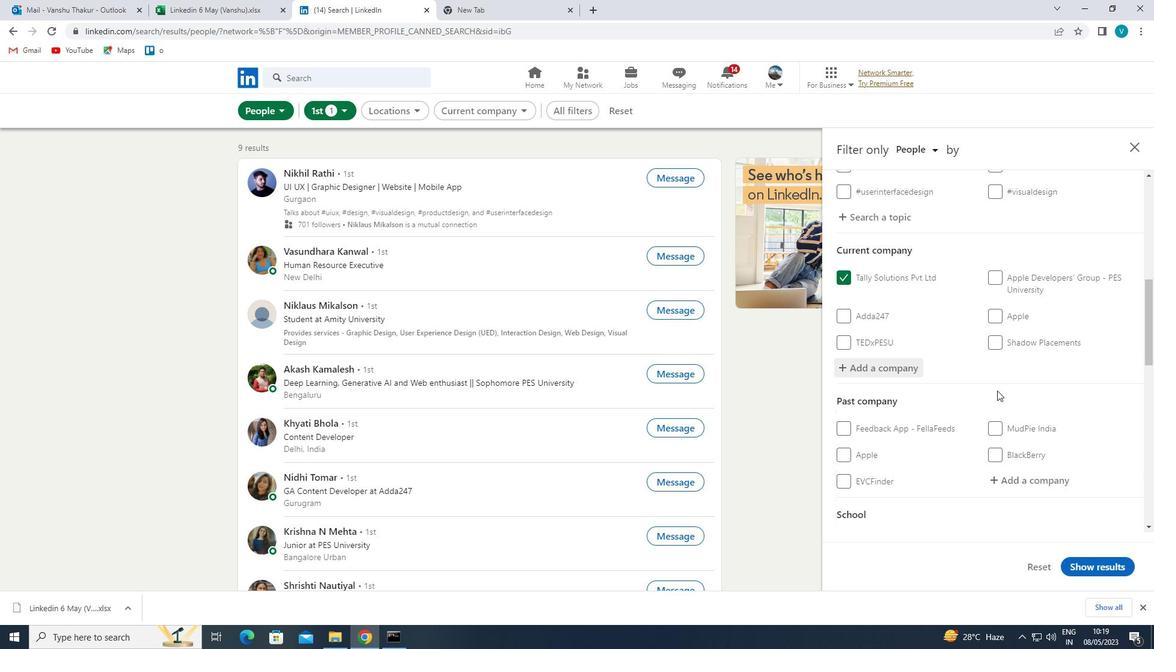 
Action: Mouse scrolled (997, 390) with delta (0, 0)
Screenshot: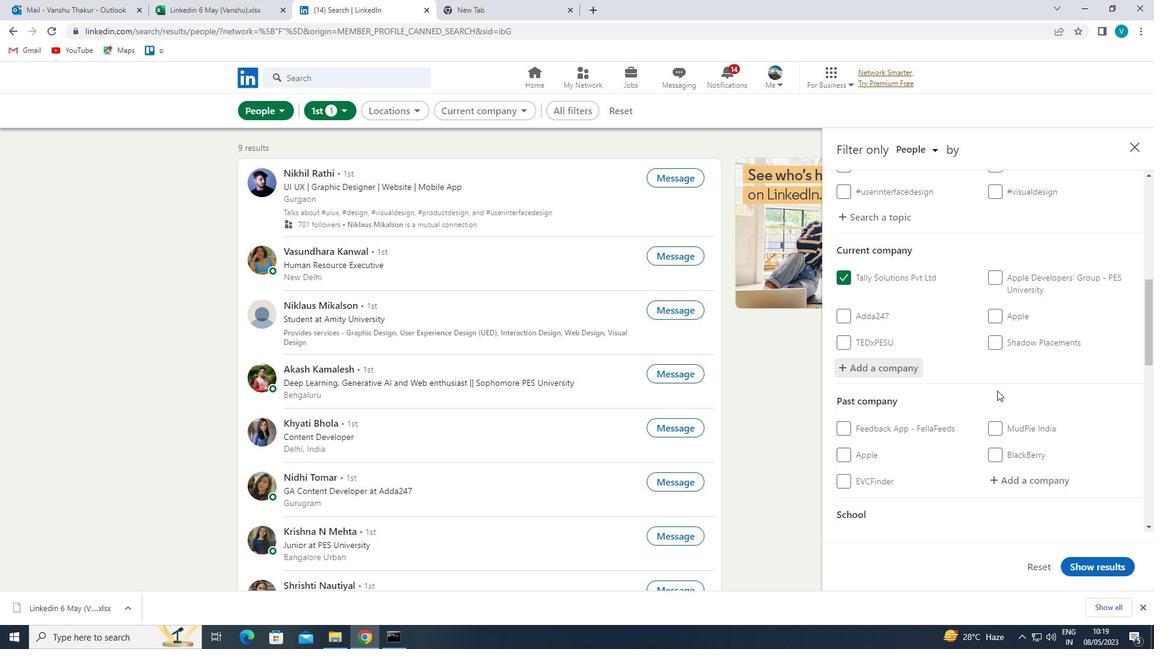 
Action: Mouse scrolled (997, 390) with delta (0, 0)
Screenshot: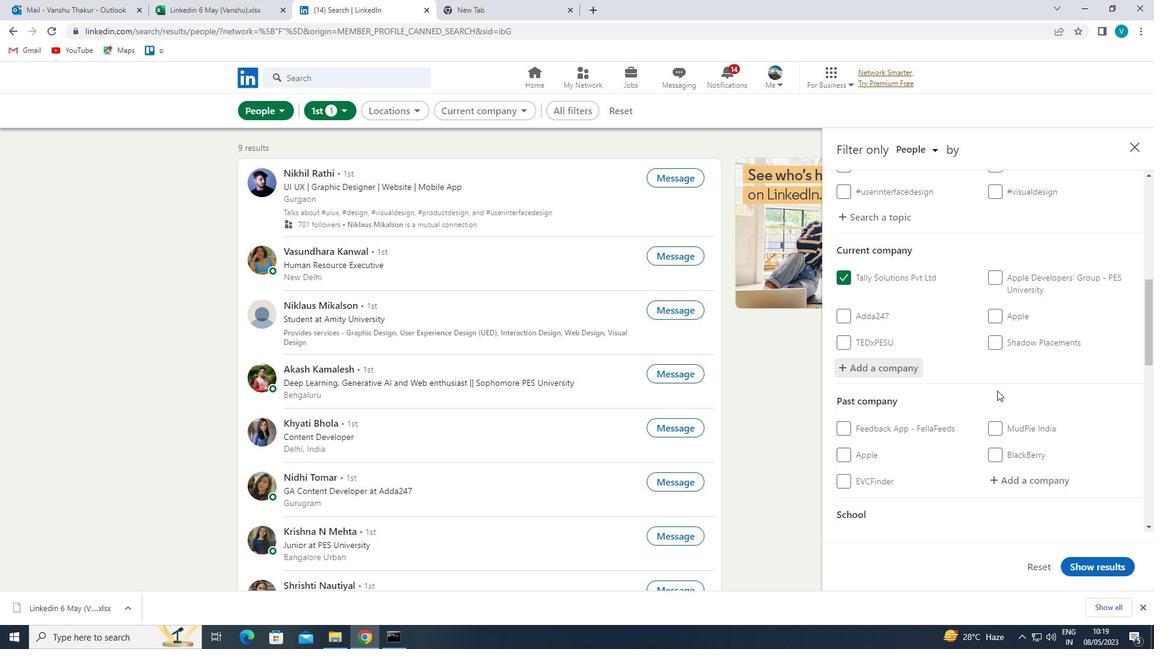 
Action: Mouse scrolled (997, 390) with delta (0, 0)
Screenshot: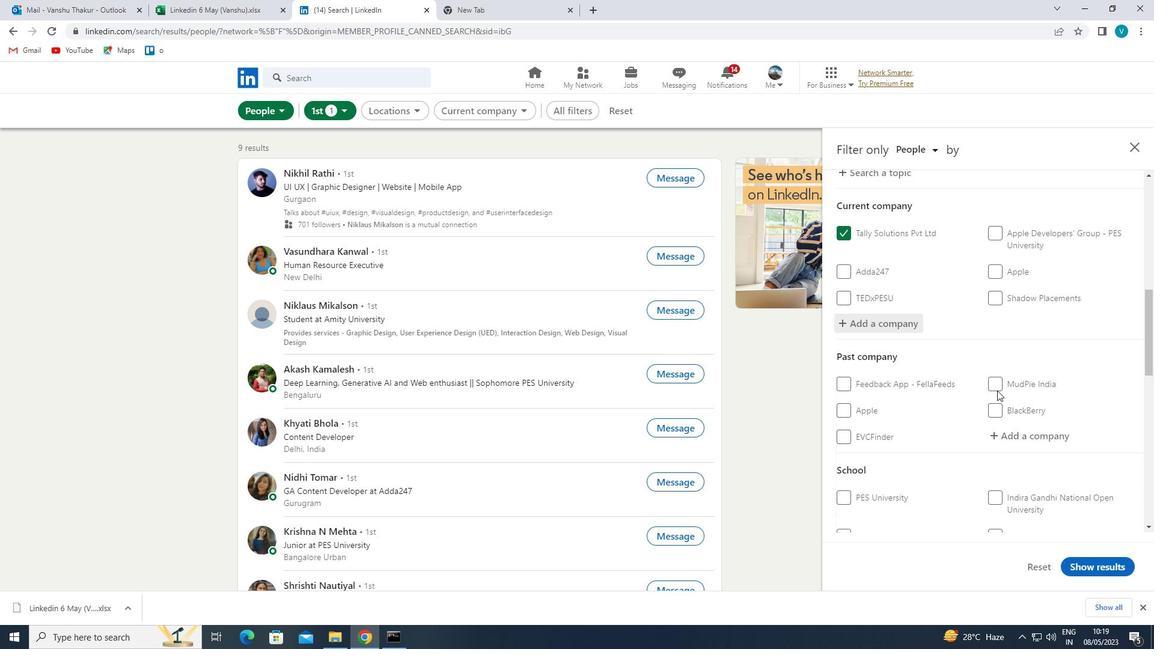 
Action: Mouse moved to (1005, 381)
Screenshot: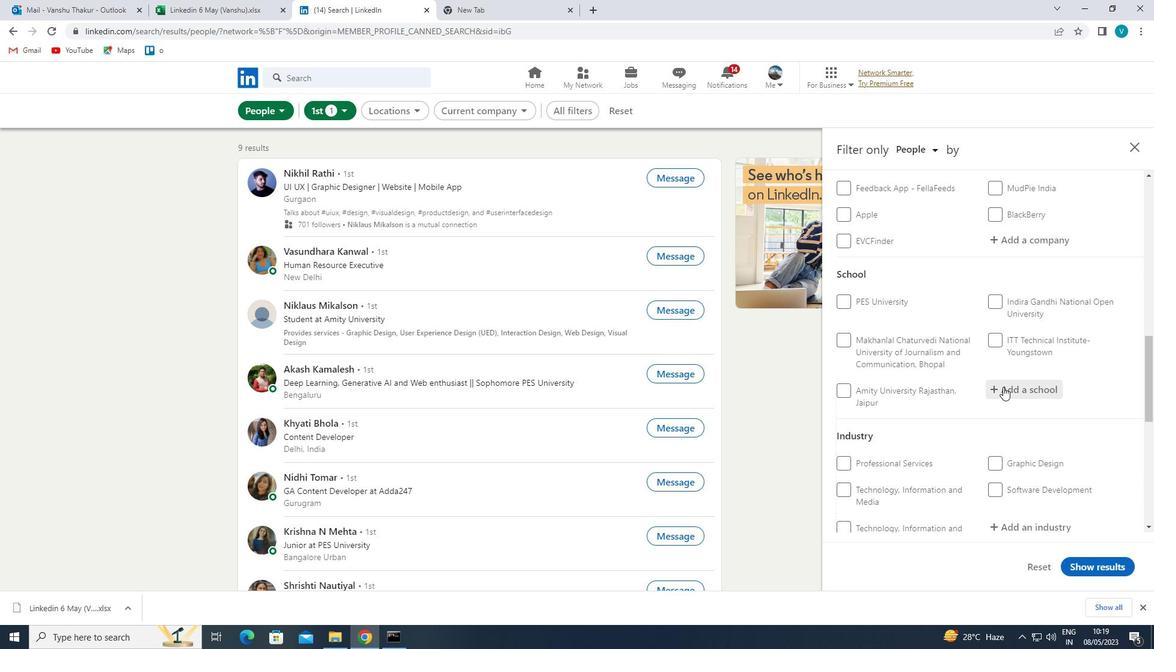 
Action: Mouse pressed left at (1005, 381)
Screenshot: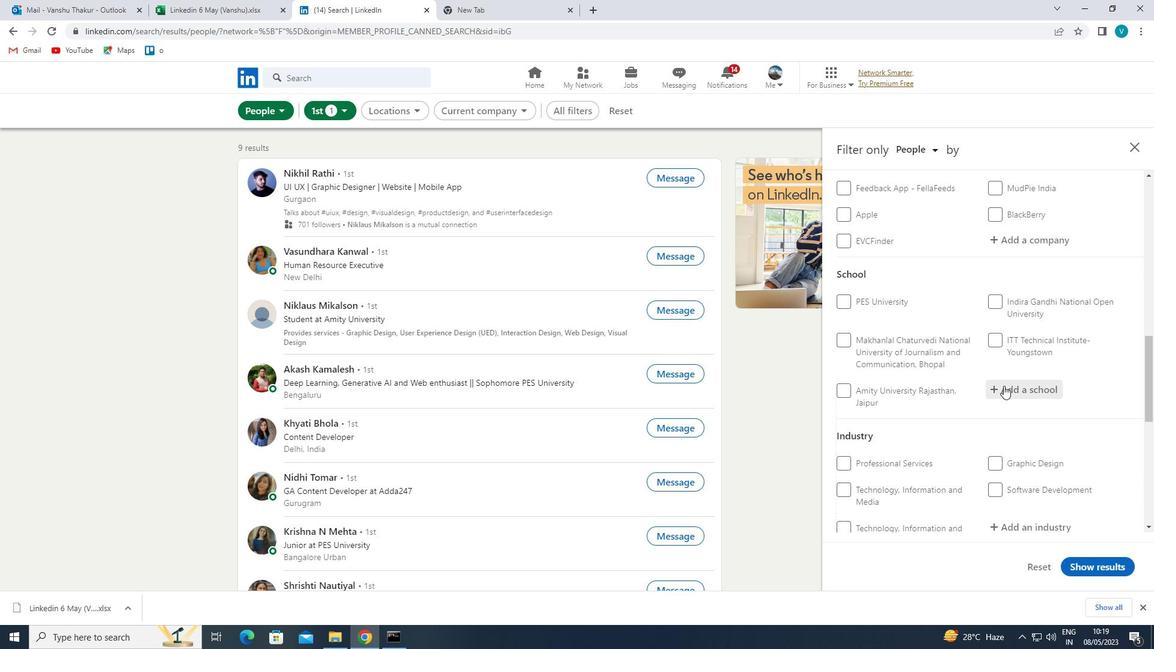 
Action: Mouse moved to (996, 374)
Screenshot: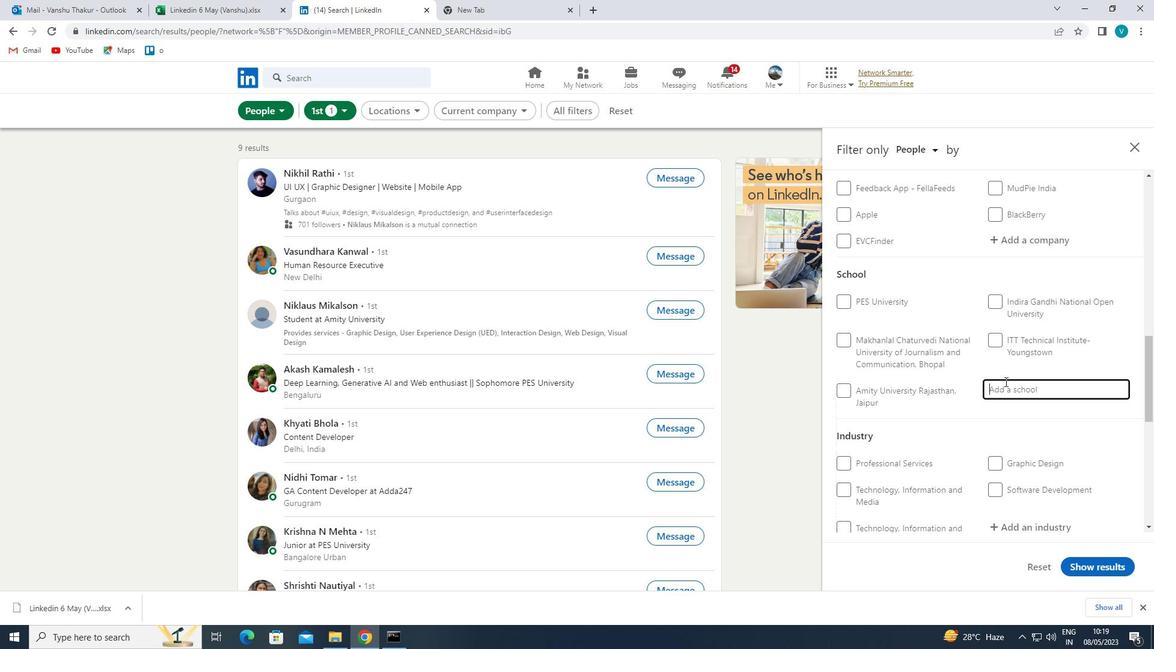 
Action: Key pressed <Key.shift>
Screenshot: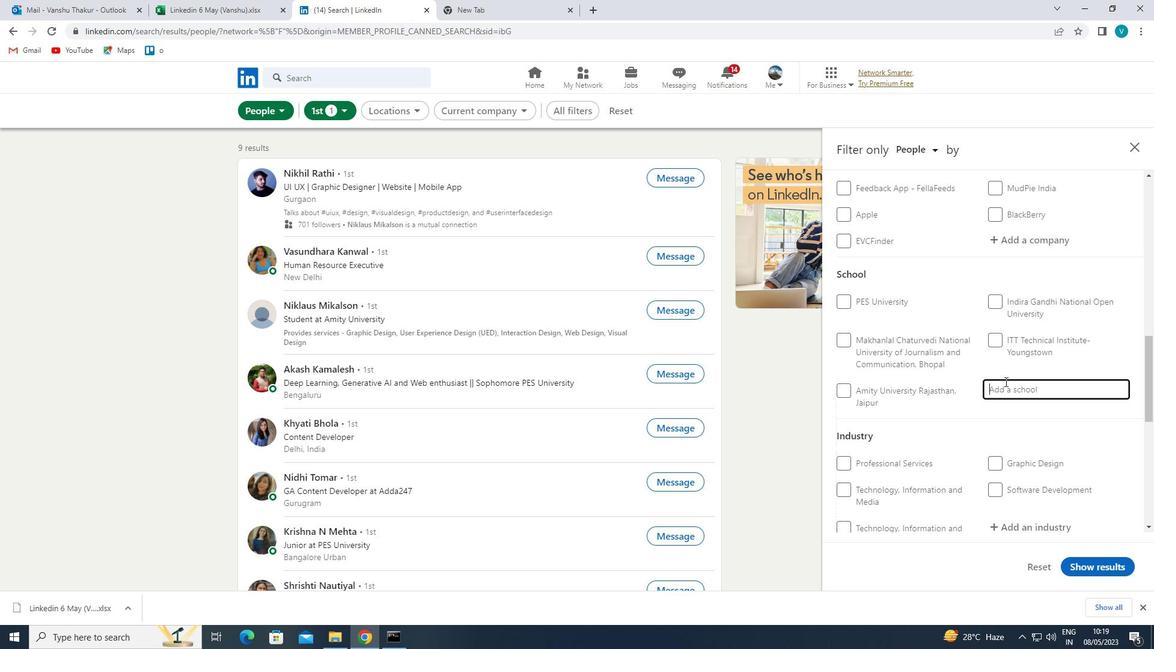 
Action: Mouse moved to (989, 371)
Screenshot: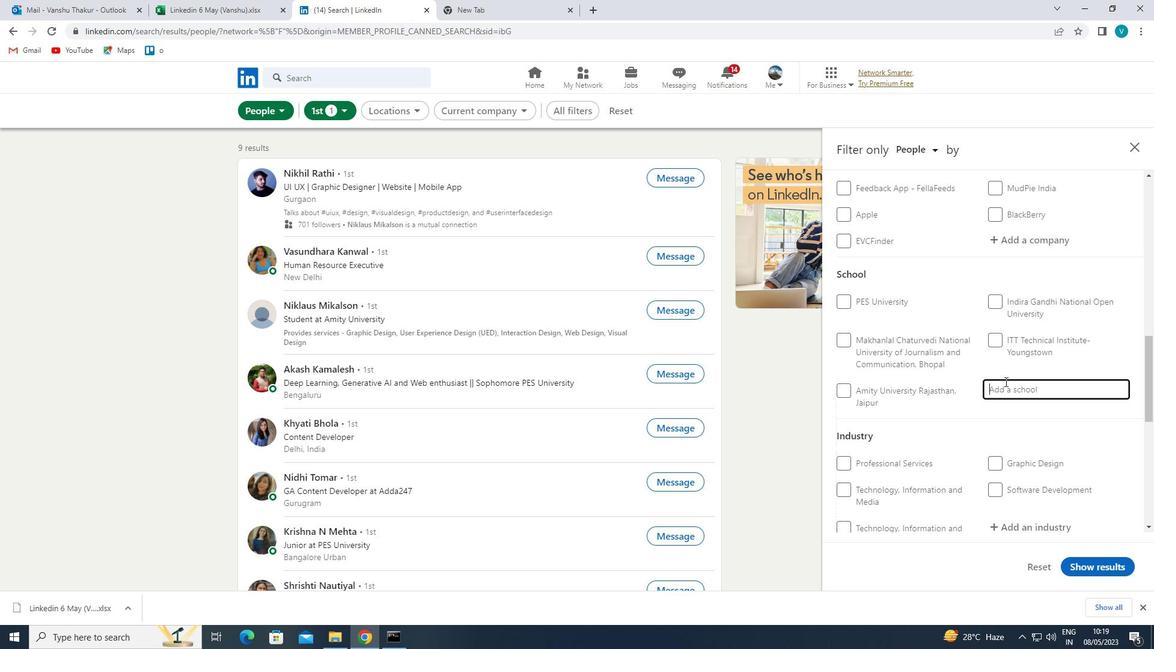 
Action: Key pressed INSURANC<Key.space>E<Key.backspace><Key.backspace>E<Key.space>
Screenshot: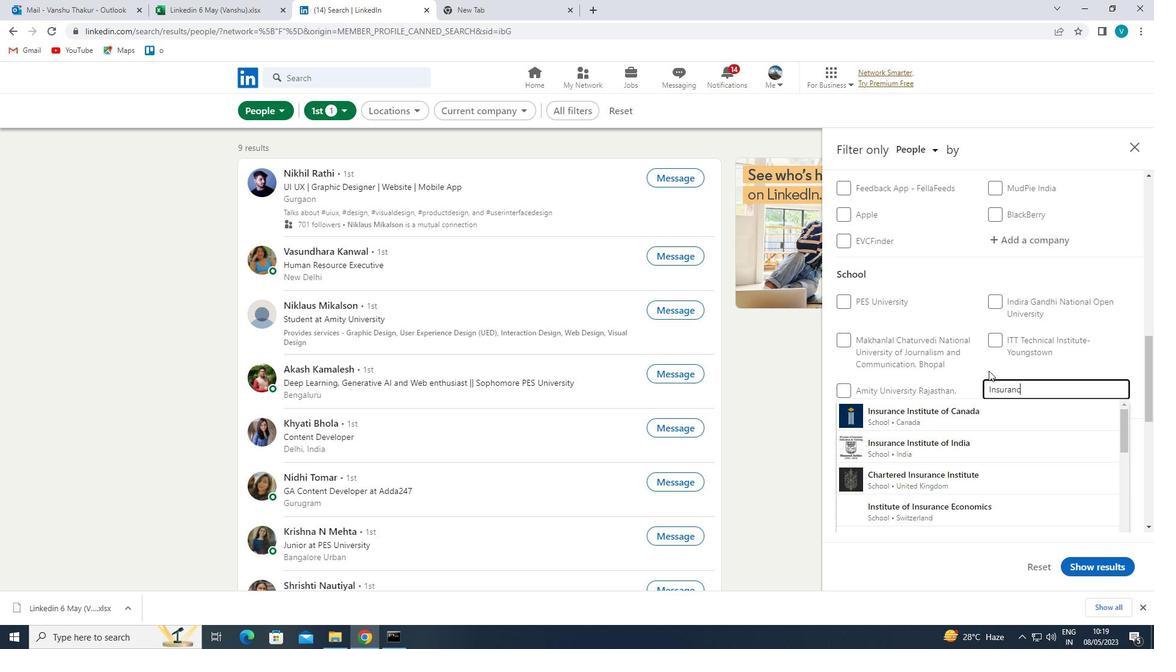 
Action: Mouse moved to (994, 452)
Screenshot: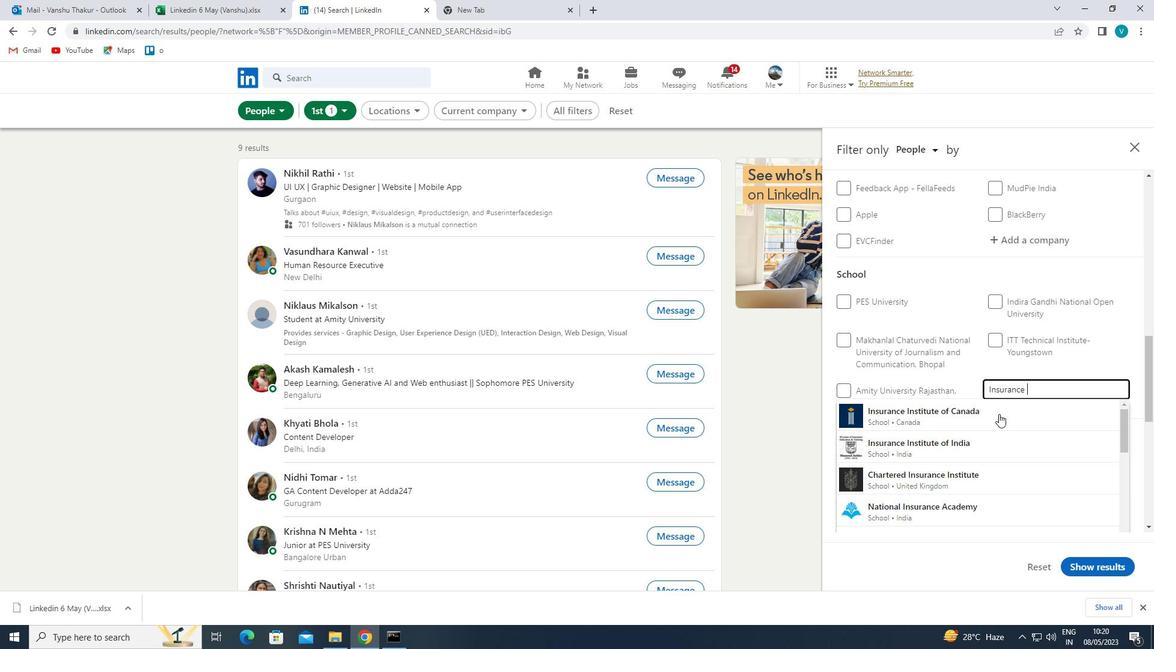 
Action: Mouse pressed left at (994, 452)
Screenshot: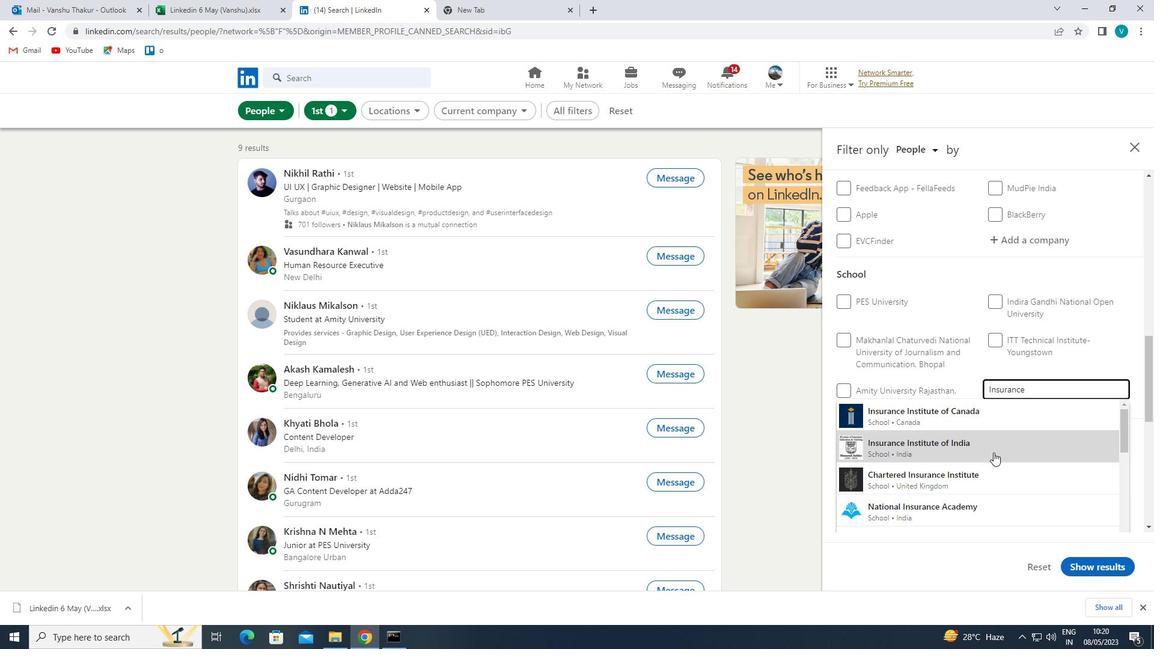 
Action: Mouse moved to (1002, 446)
Screenshot: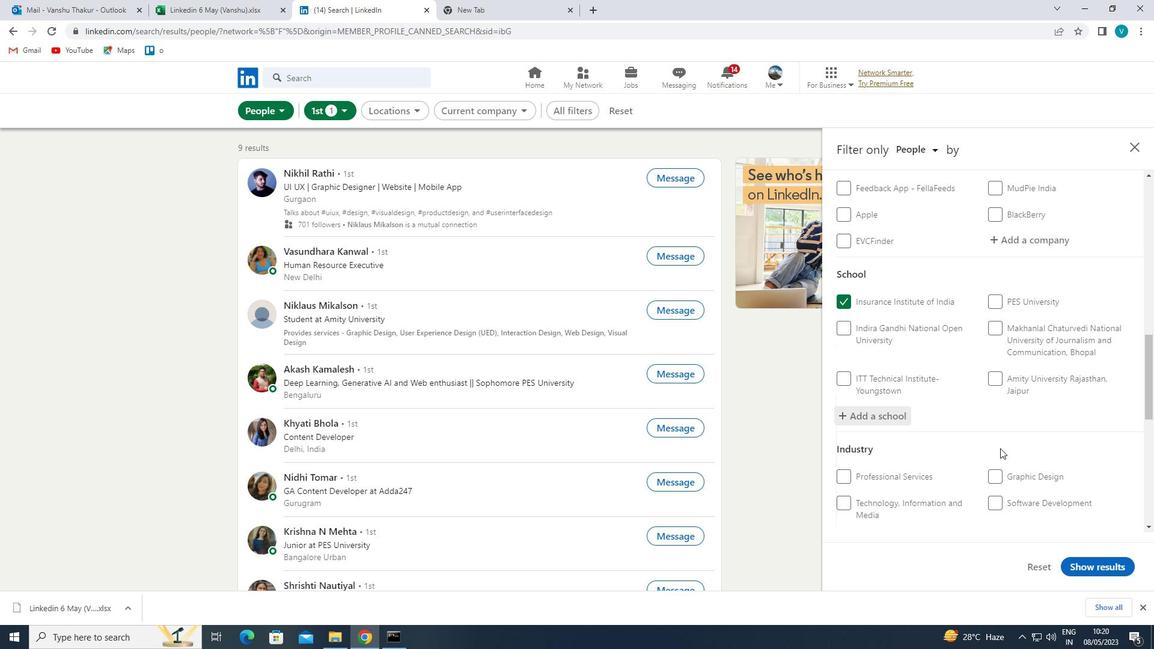 
Action: Mouse scrolled (1002, 446) with delta (0, 0)
Screenshot: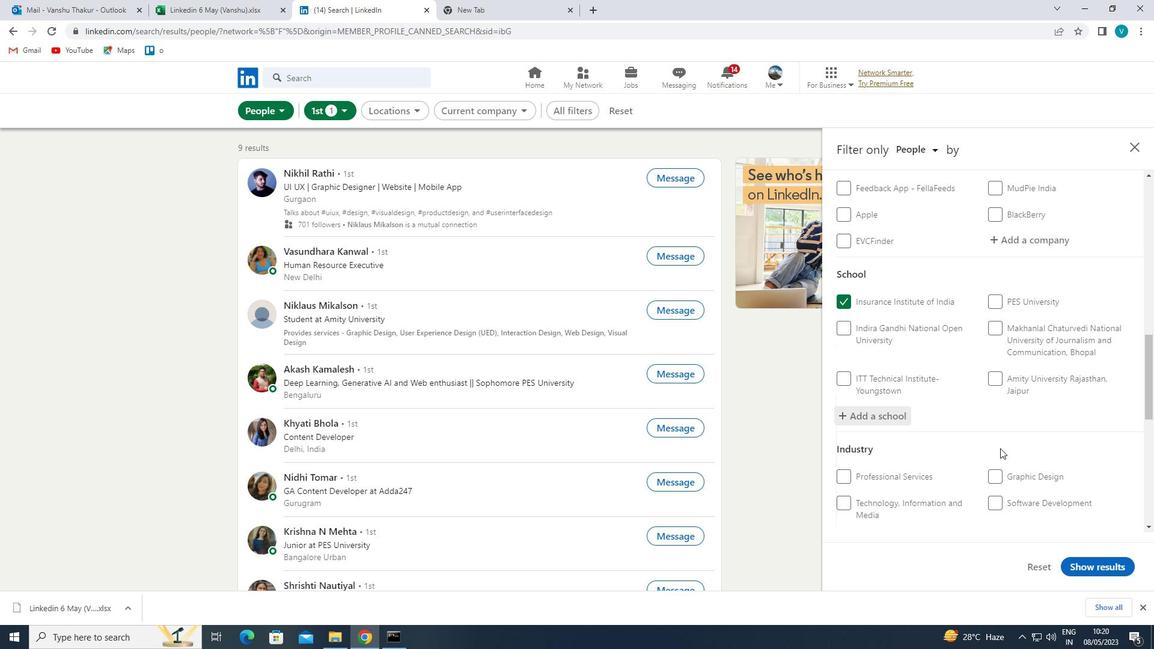 
Action: Mouse scrolled (1002, 446) with delta (0, 0)
Screenshot: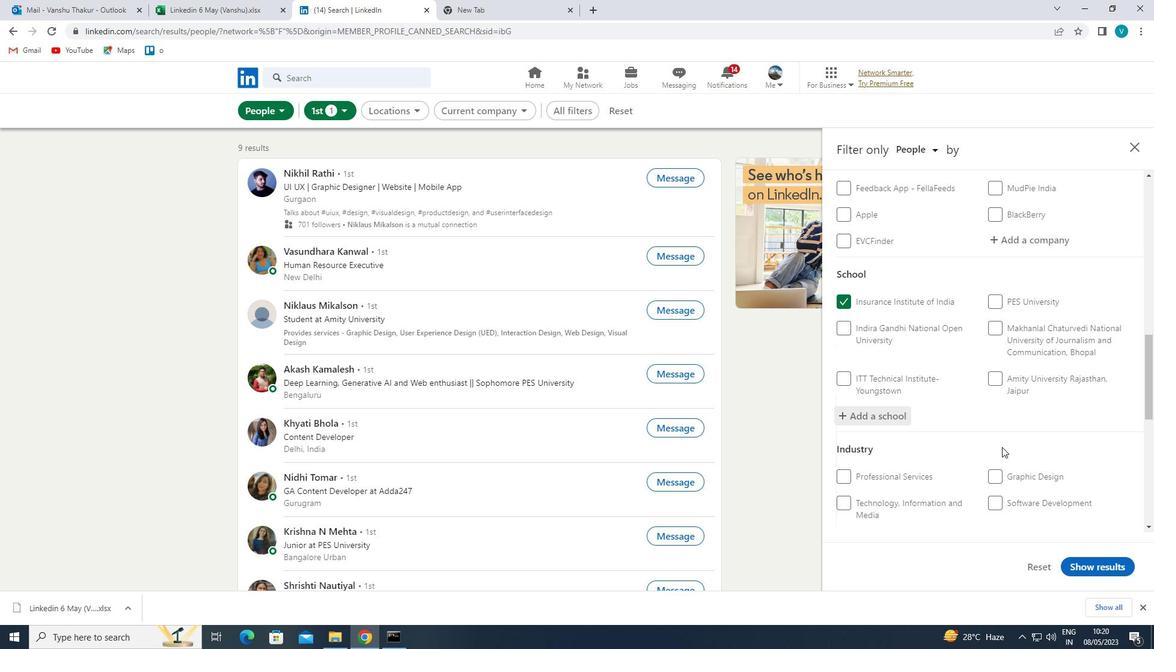 
Action: Mouse moved to (1003, 446)
Screenshot: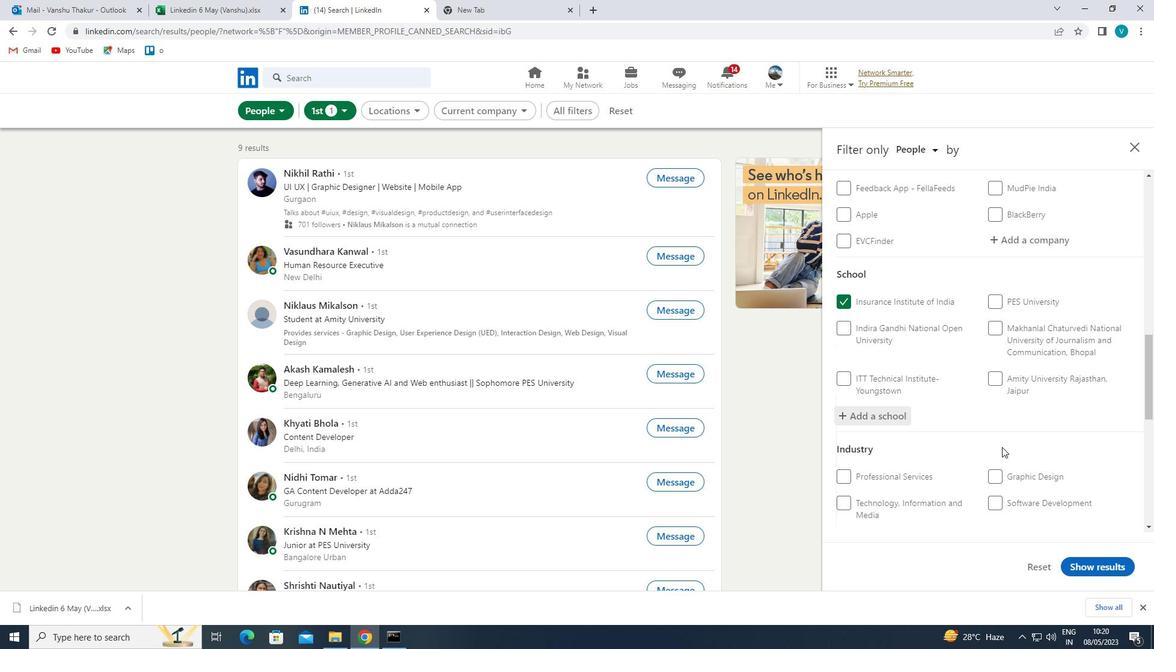 
Action: Mouse scrolled (1003, 445) with delta (0, 0)
Screenshot: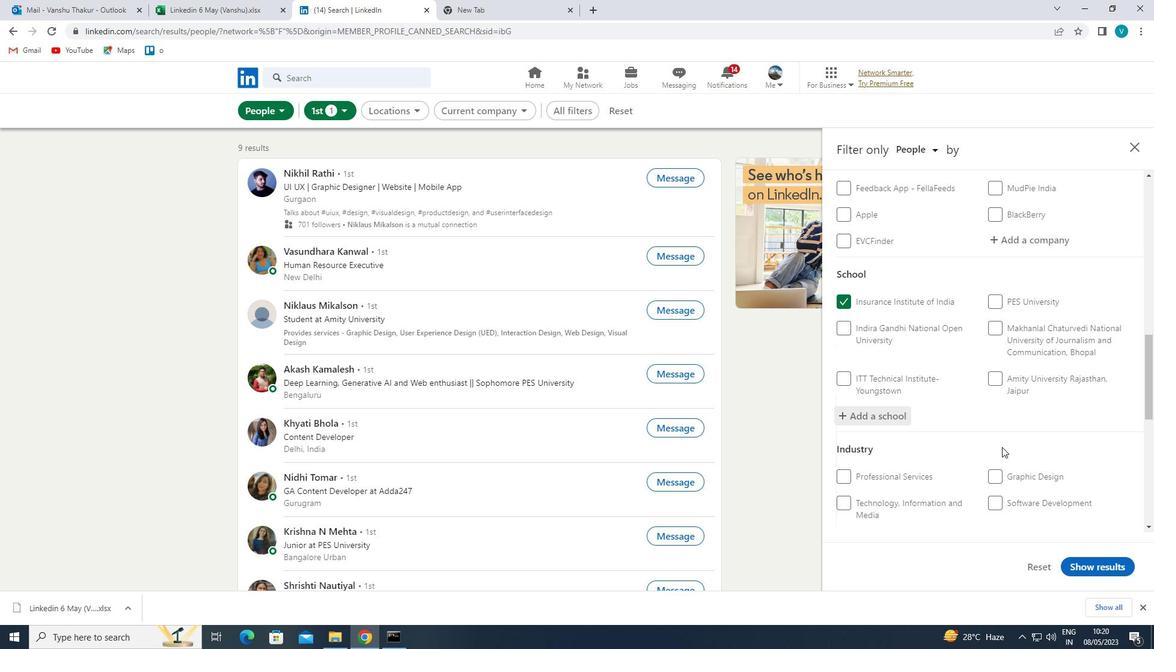 
Action: Mouse moved to (1026, 354)
Screenshot: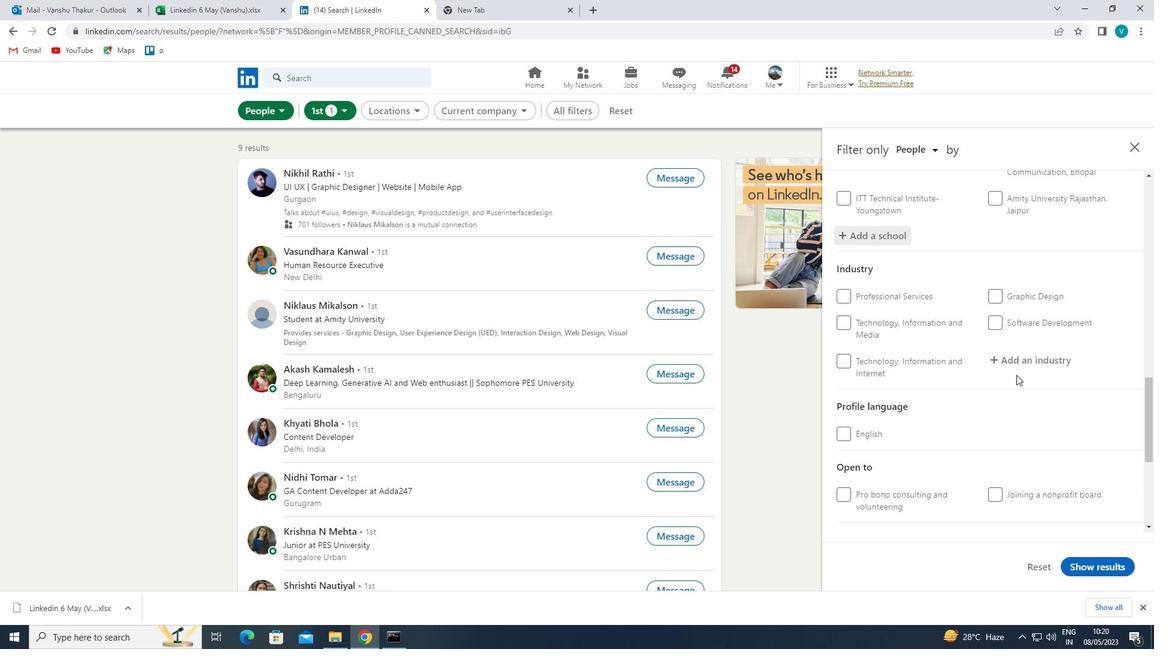 
Action: Mouse pressed left at (1026, 354)
Screenshot: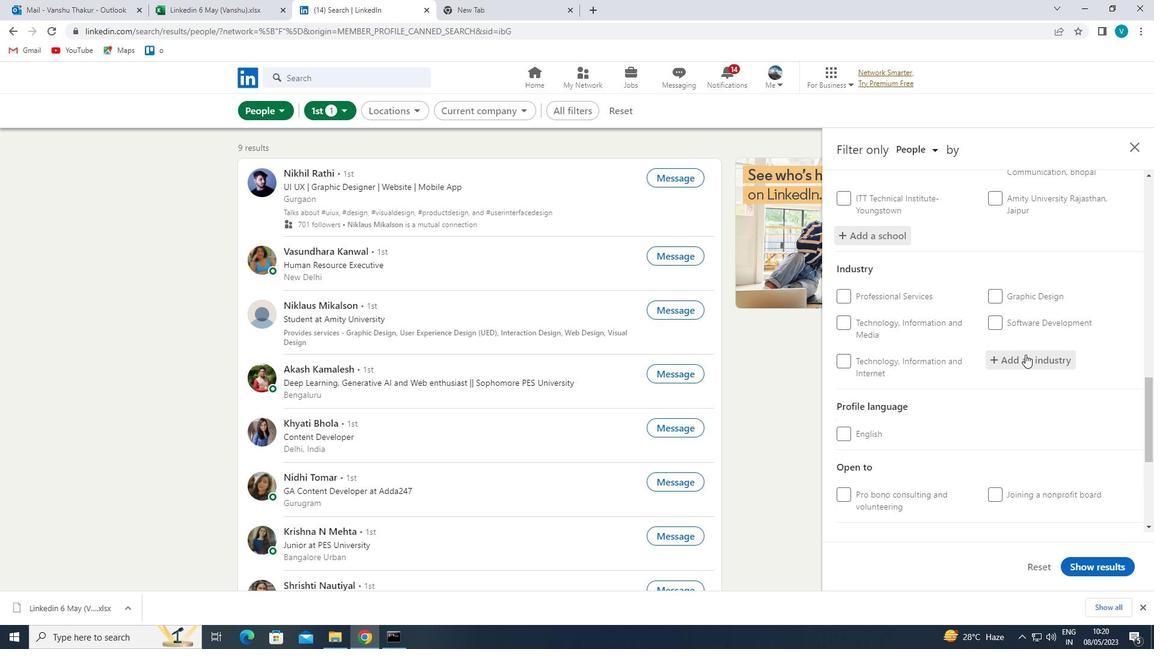 
Action: Key pressed <Key.shift>WHOLESALE<Key.space>
Screenshot: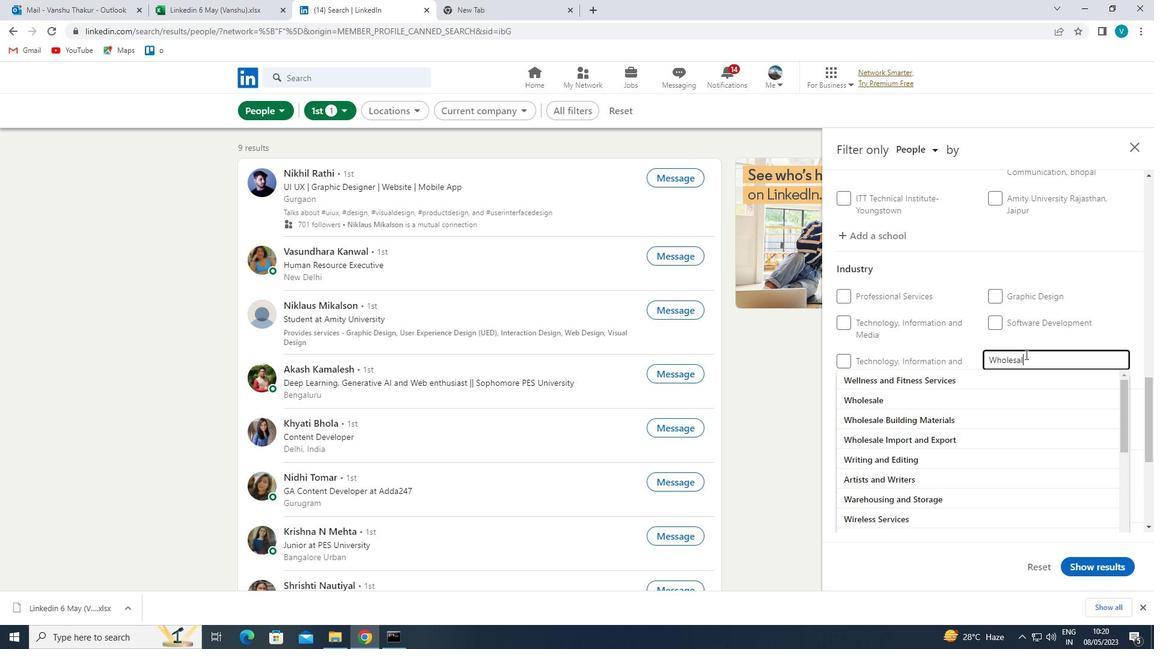 
Action: Mouse moved to (1014, 347)
Screenshot: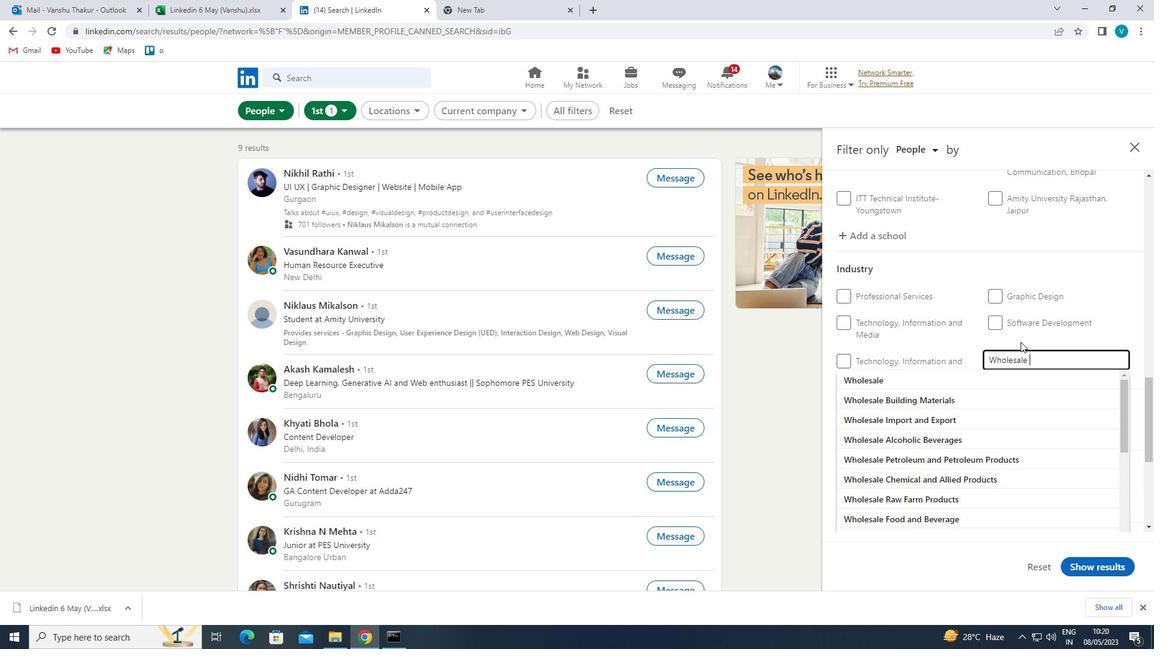 
Action: Key pressed <Key.shift>
Screenshot: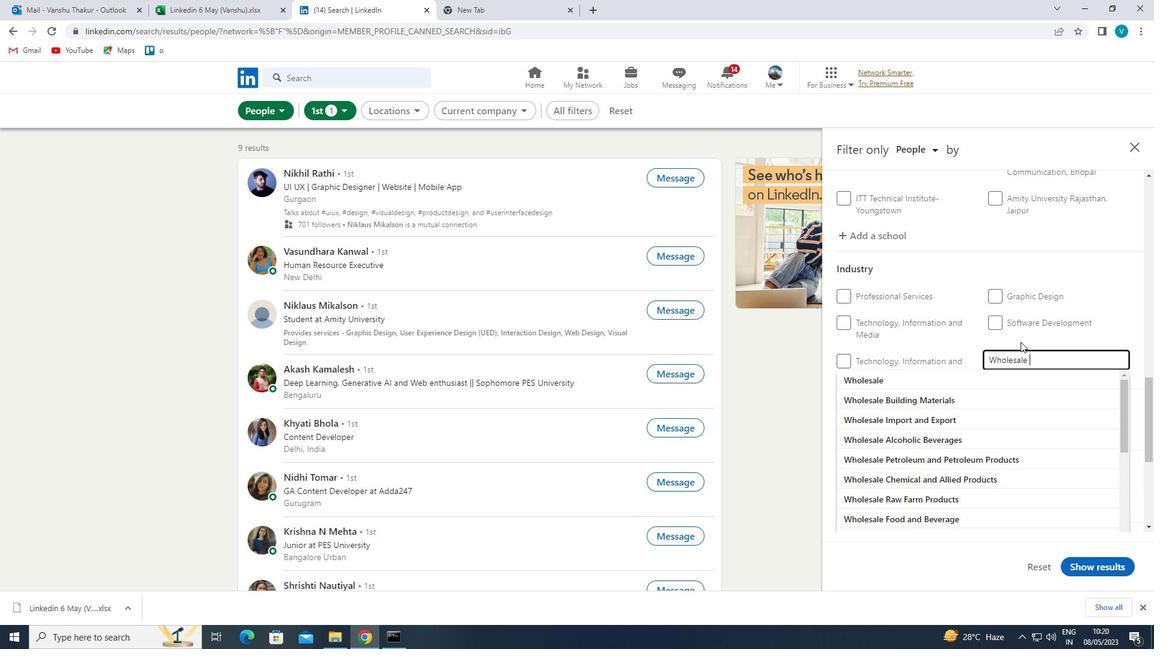 
Action: Mouse moved to (1006, 351)
Screenshot: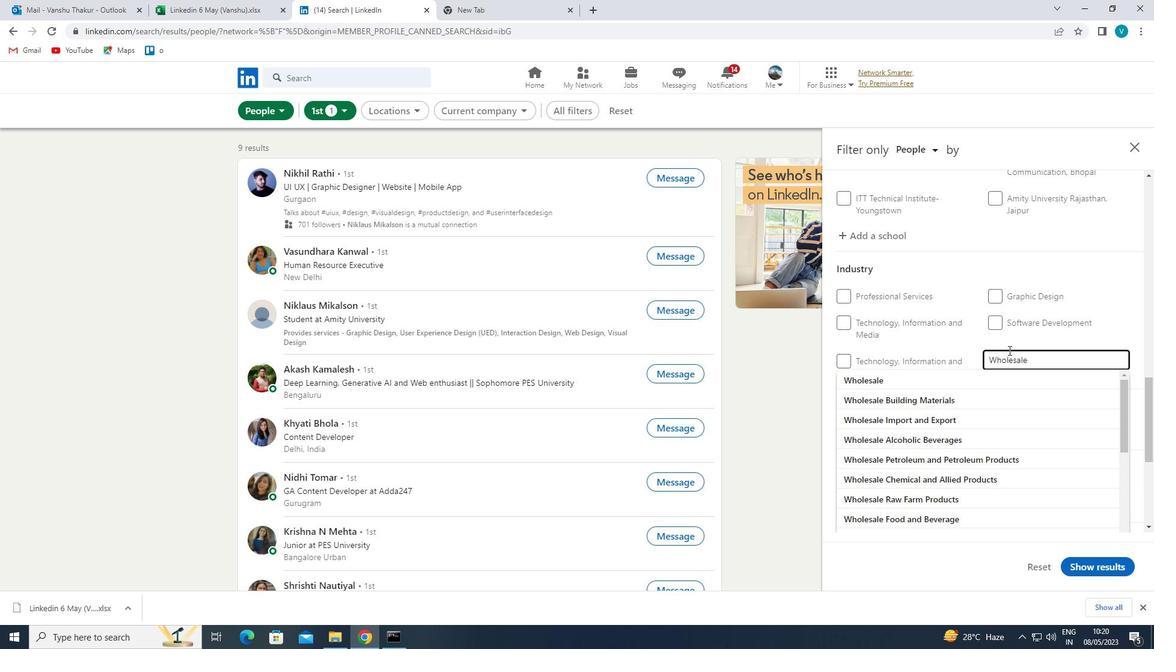 
Action: Key pressed H
Screenshot: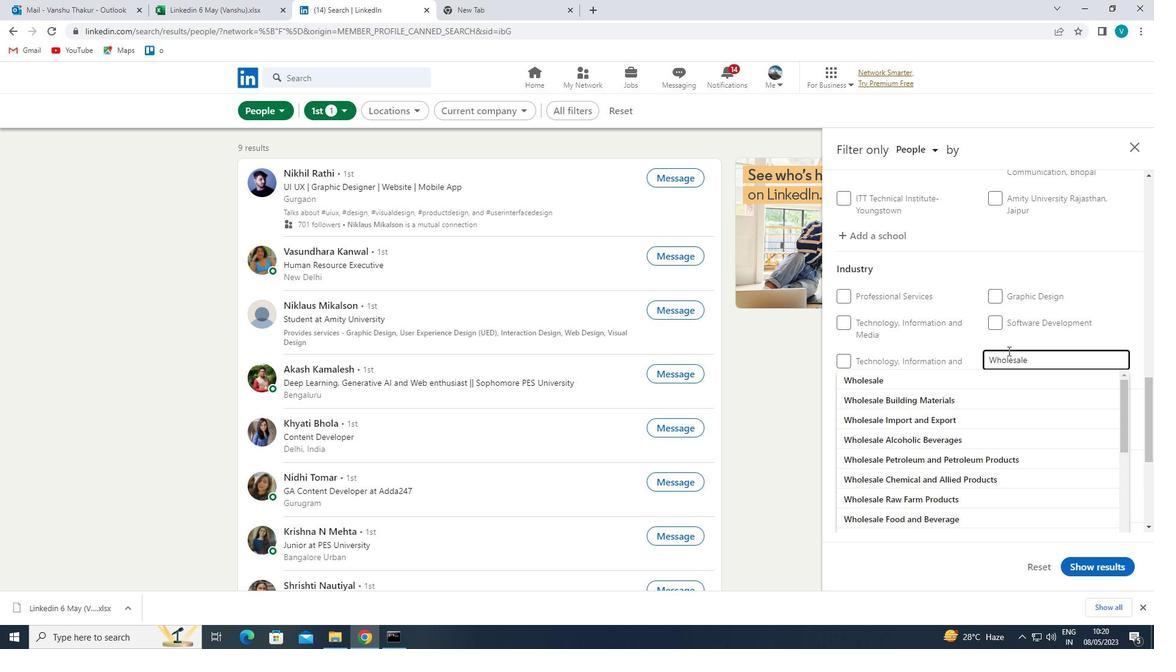
Action: Mouse moved to (1006, 351)
Screenshot: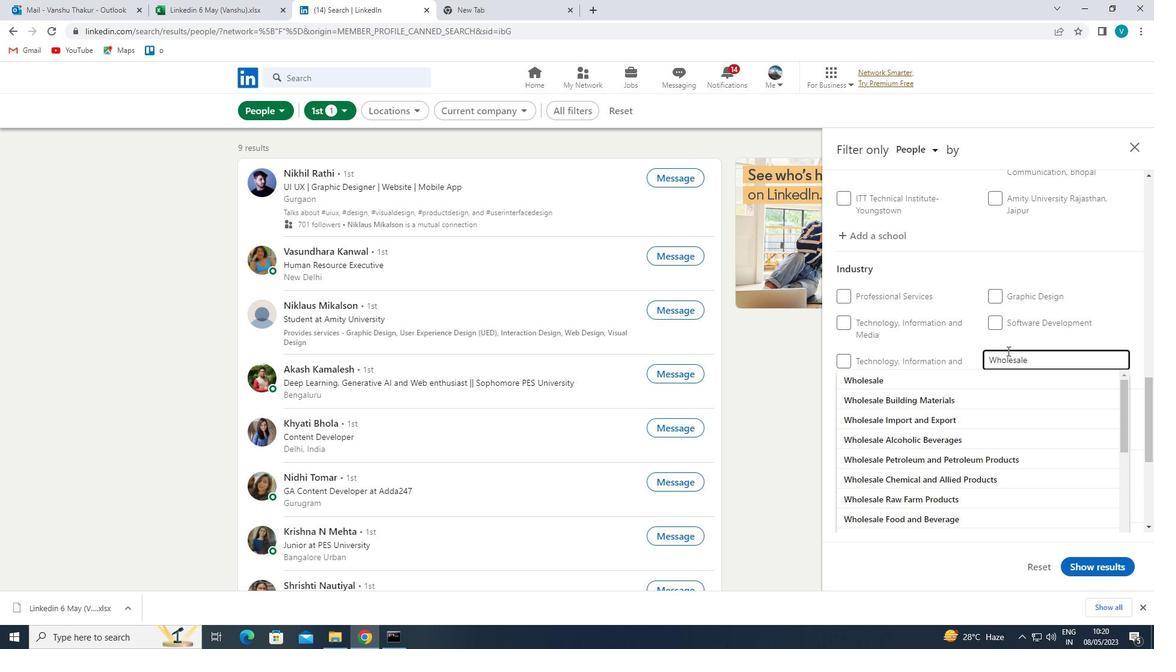 
Action: Key pressed ARDWARE
Screenshot: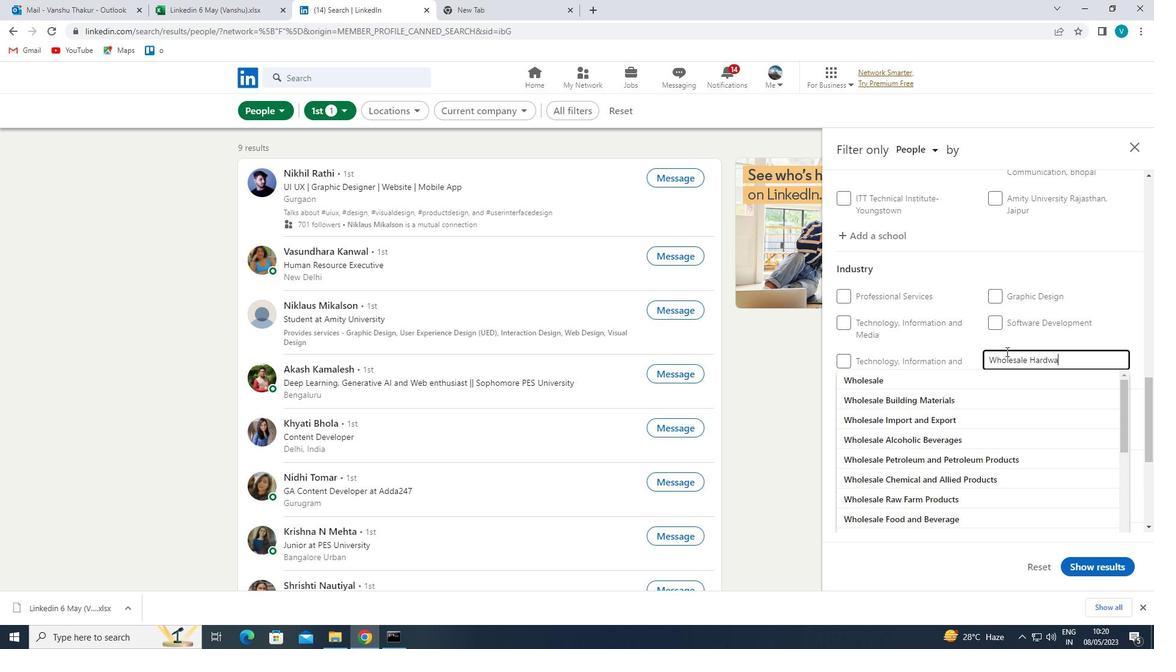 
Action: Mouse moved to (988, 380)
Screenshot: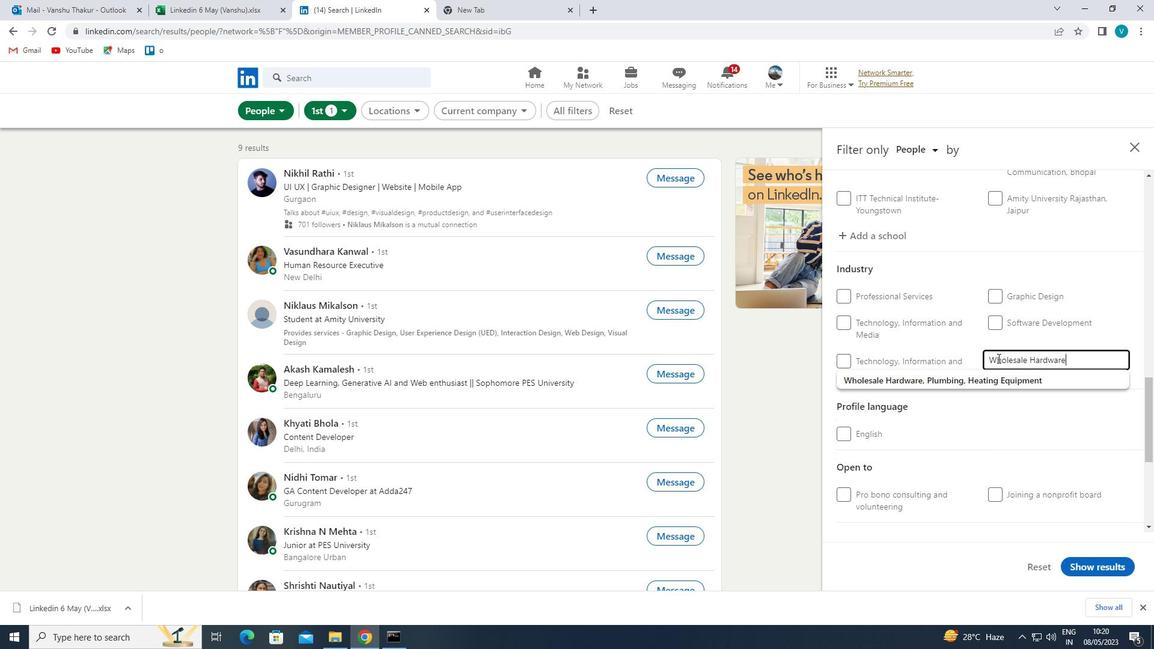 
Action: Mouse pressed left at (988, 380)
Screenshot: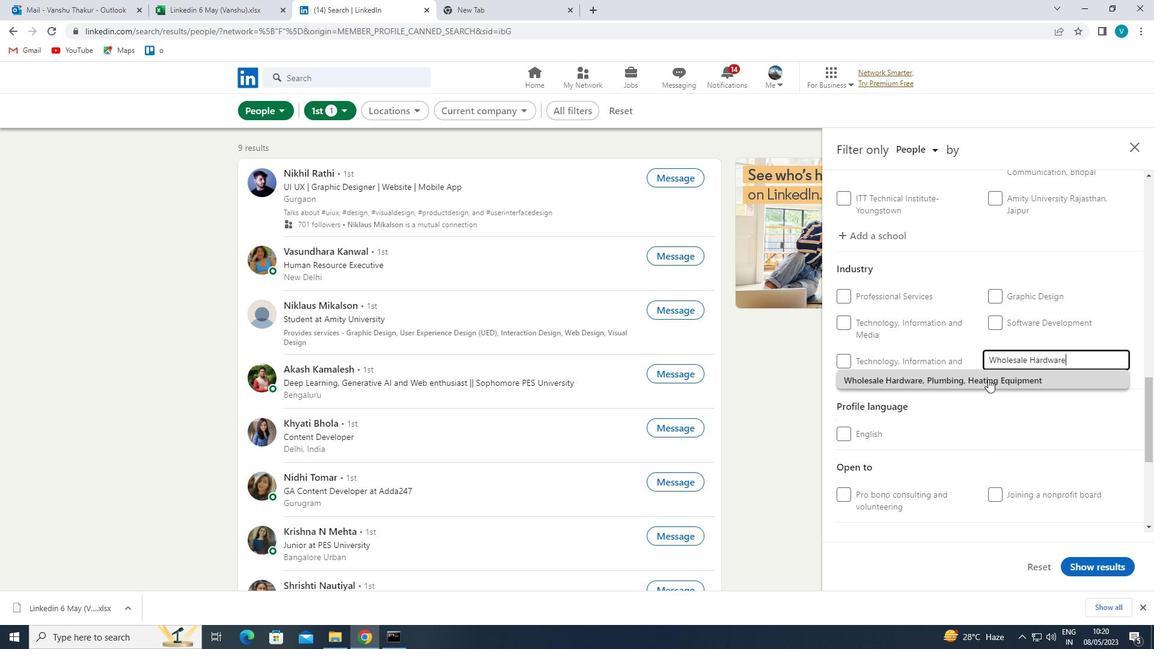 
Action: Mouse scrolled (988, 380) with delta (0, 0)
Screenshot: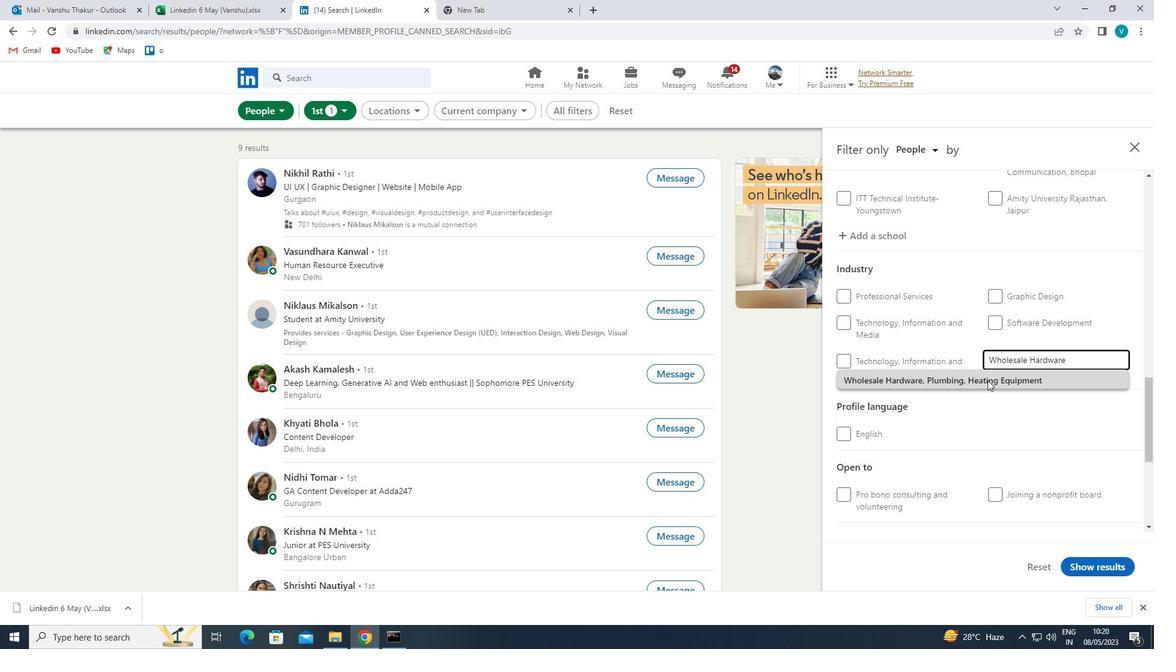 
Action: Mouse moved to (987, 381)
Screenshot: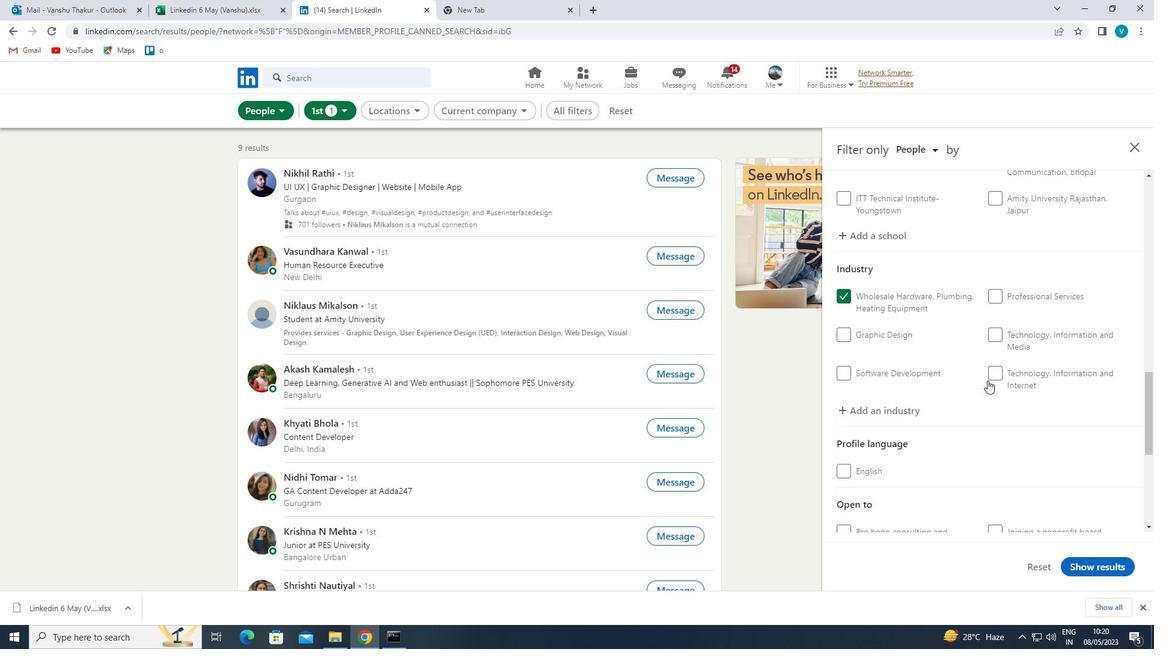 
Action: Mouse scrolled (987, 380) with delta (0, 0)
Screenshot: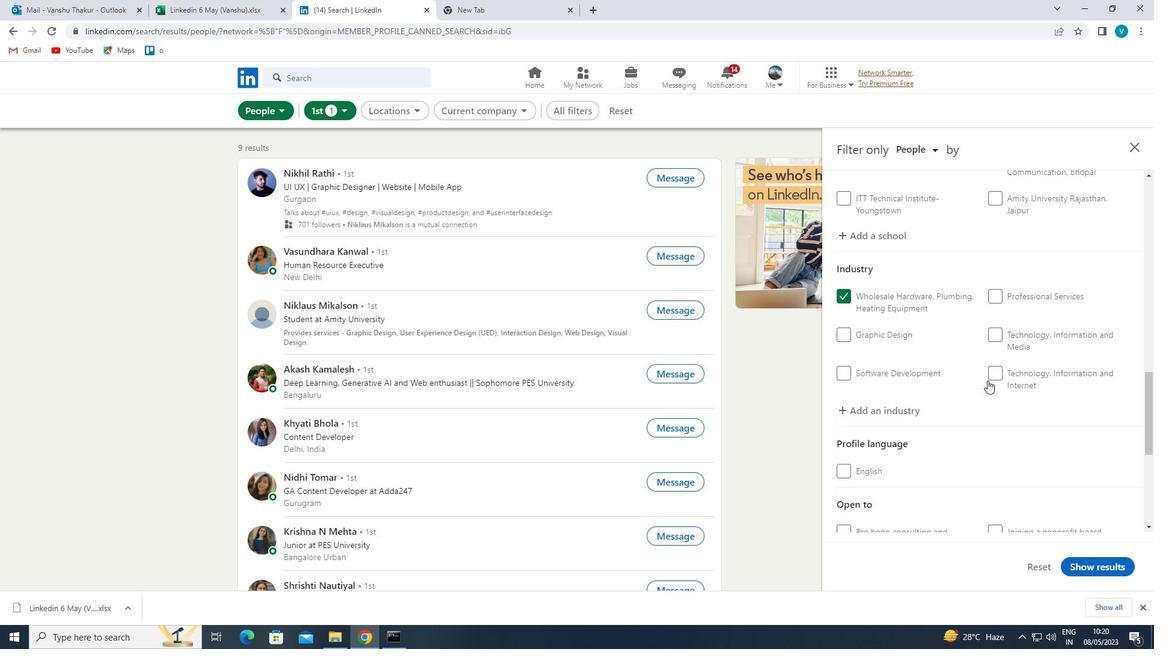
Action: Mouse scrolled (987, 380) with delta (0, 0)
Screenshot: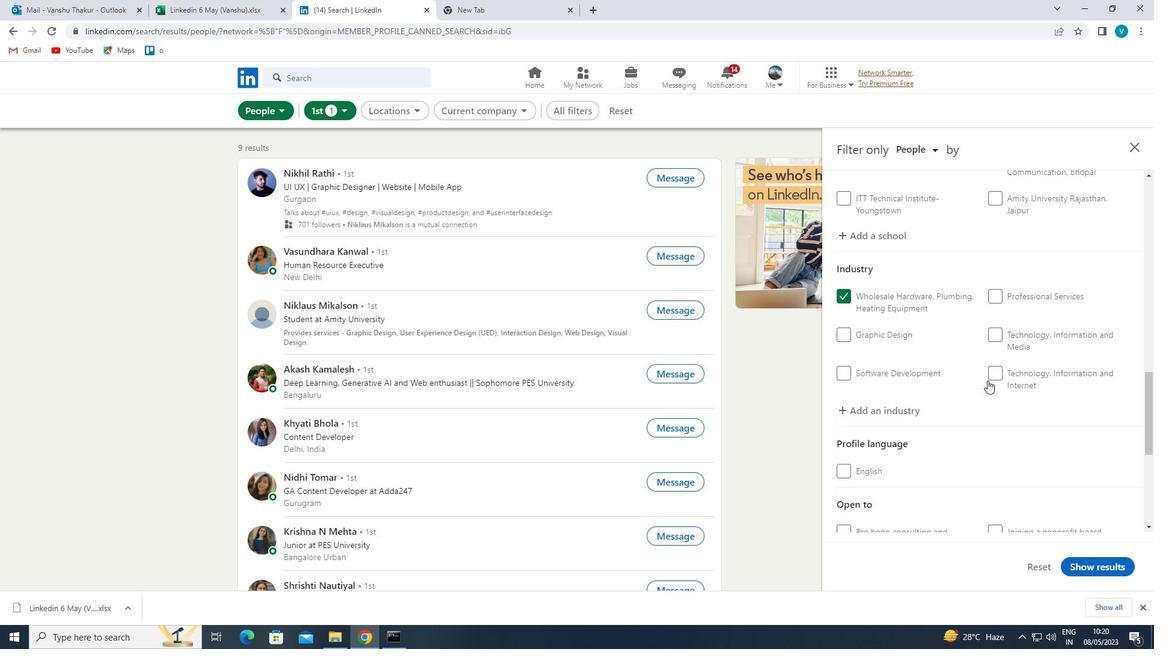 
Action: Mouse moved to (987, 381)
Screenshot: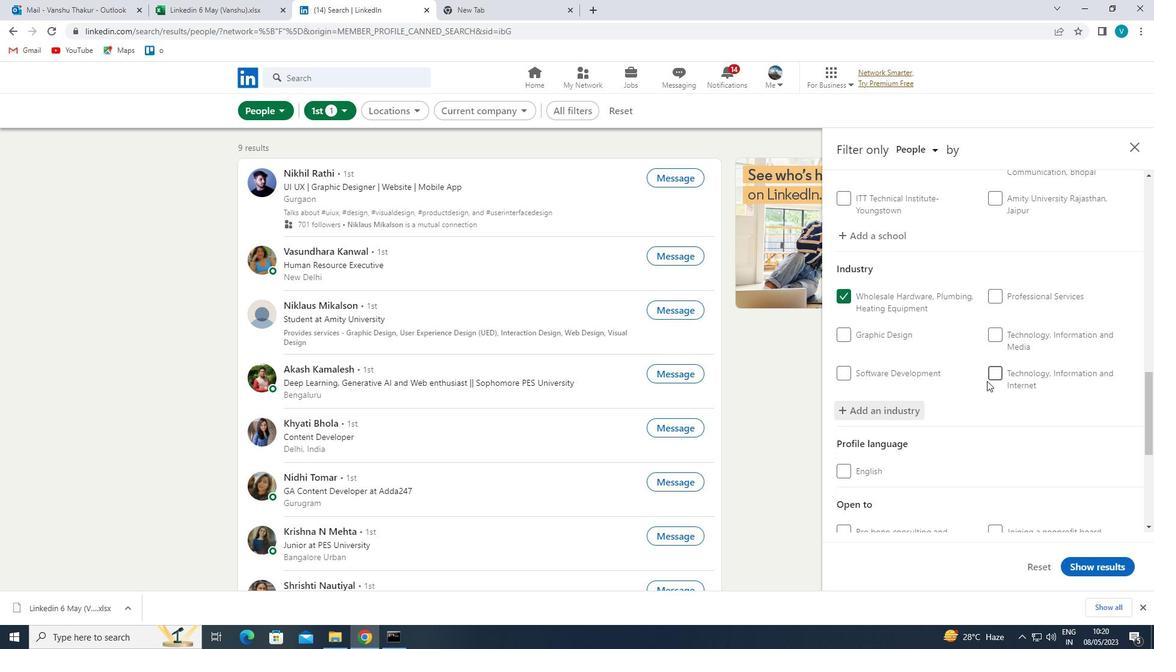 
Action: Mouse scrolled (987, 381) with delta (0, 0)
Screenshot: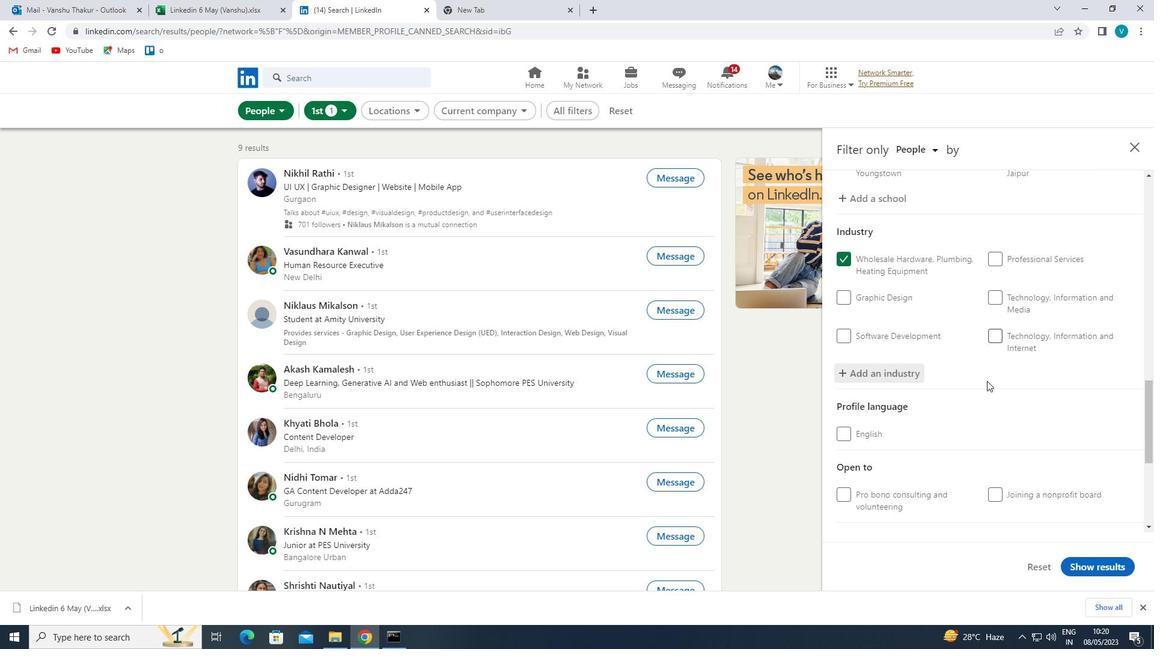 
Action: Mouse moved to (994, 412)
Screenshot: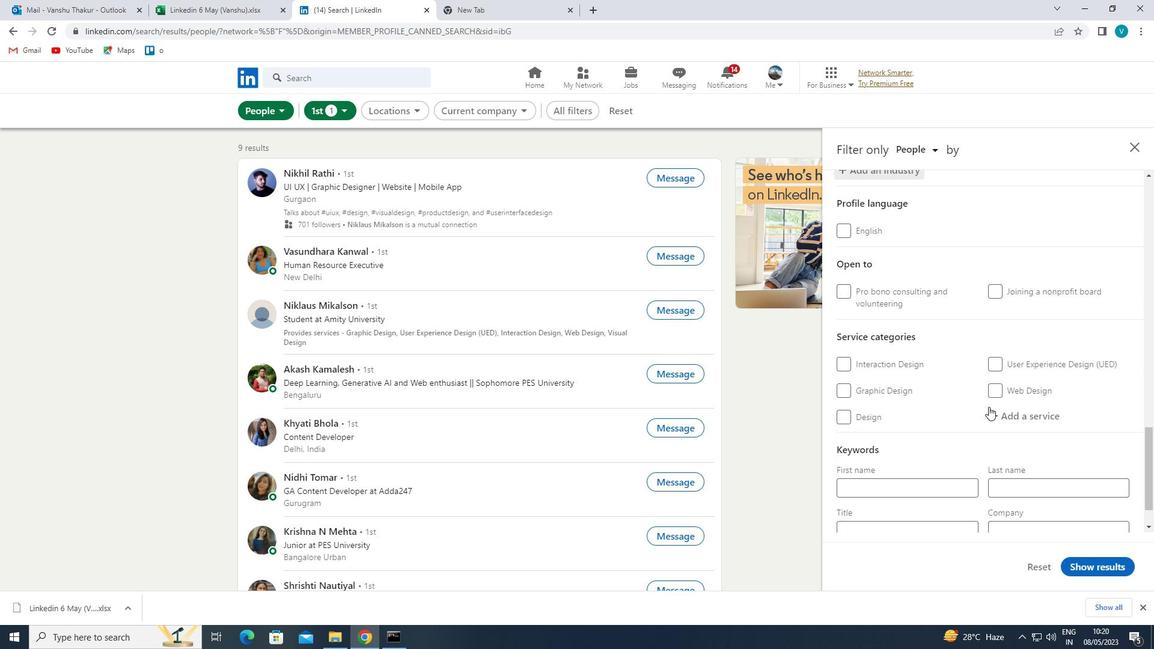 
Action: Mouse pressed left at (994, 412)
Screenshot: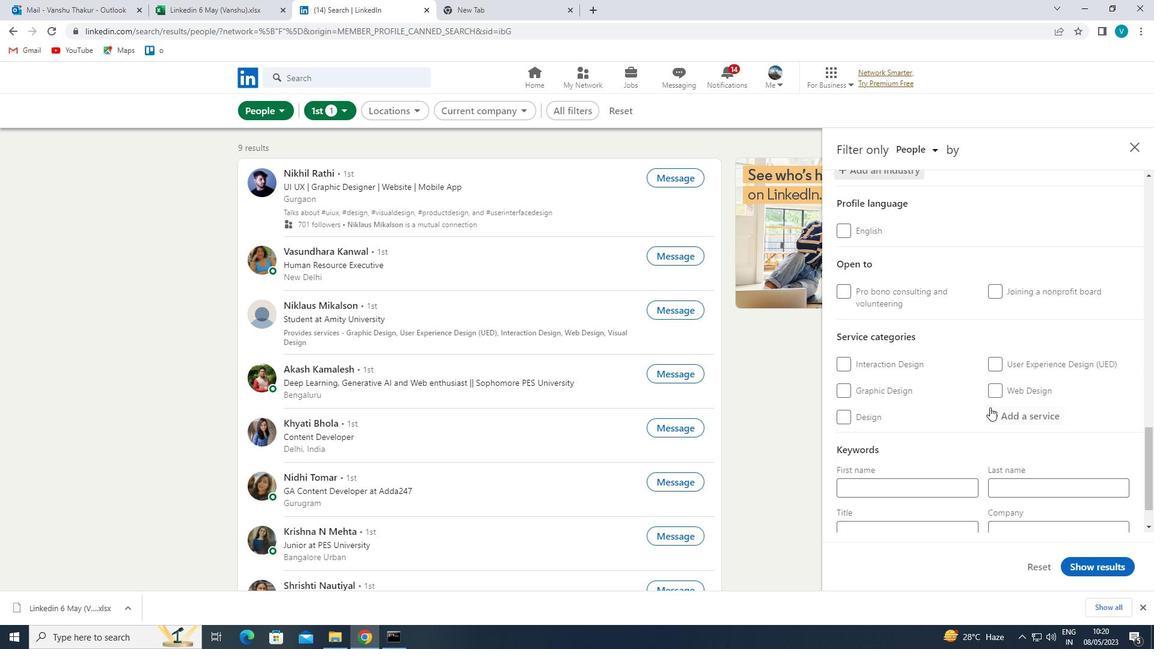 
Action: Mouse moved to (996, 412)
Screenshot: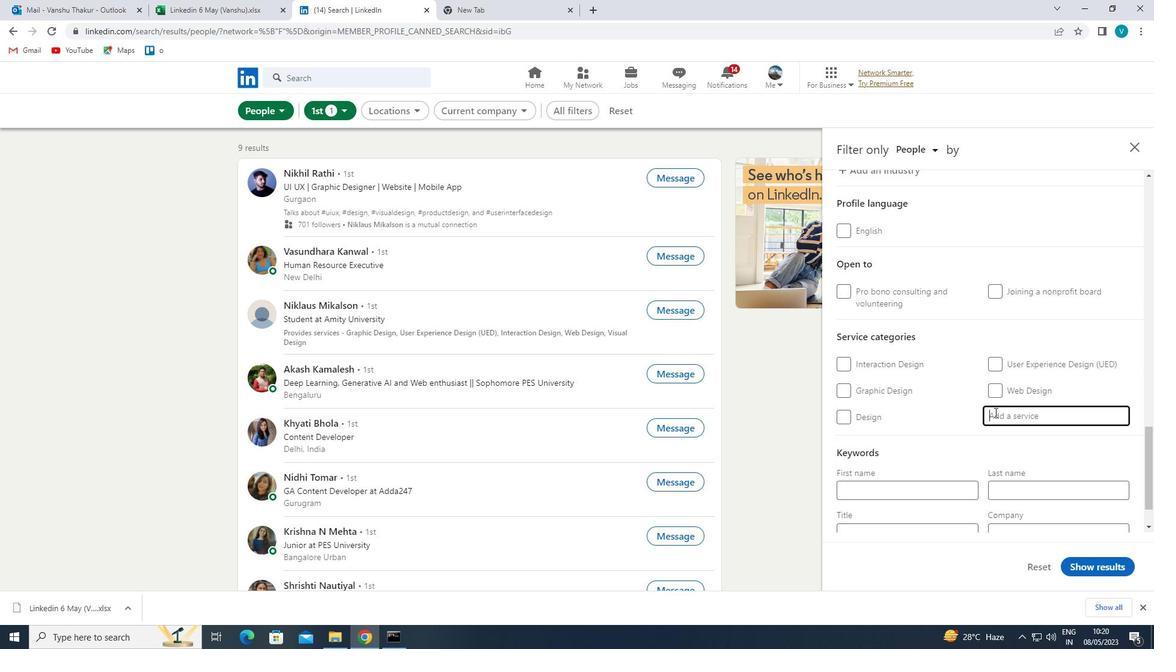 
Action: Key pressed <Key.shift>AUTO<Key.space>
Screenshot: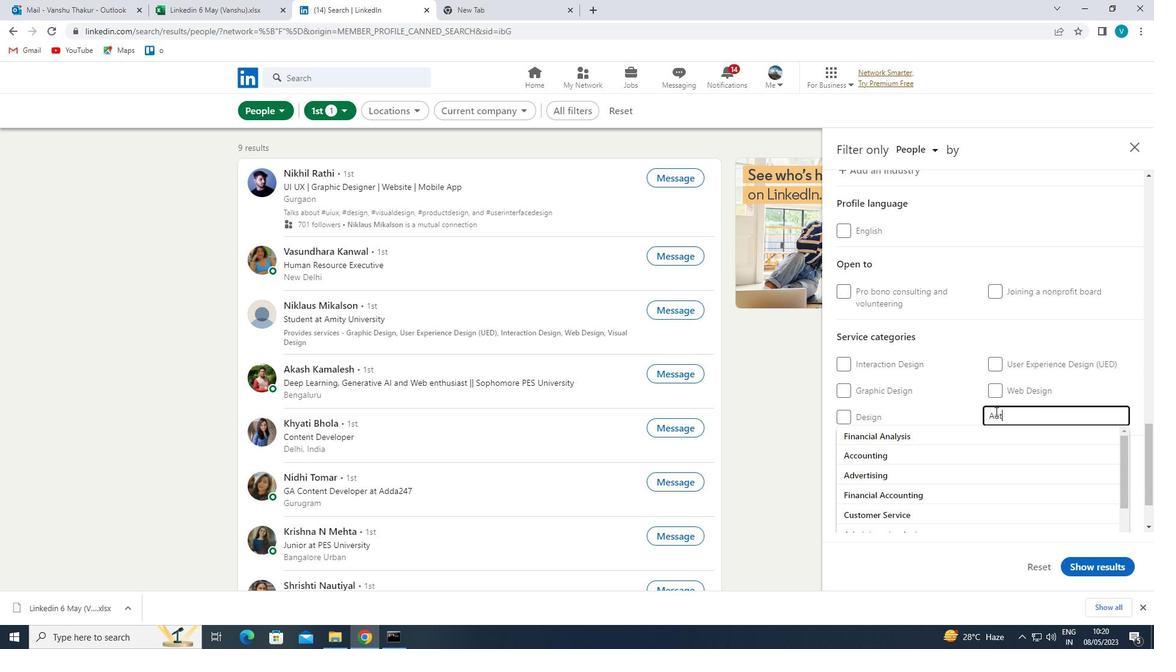 
Action: Mouse moved to (934, 436)
Screenshot: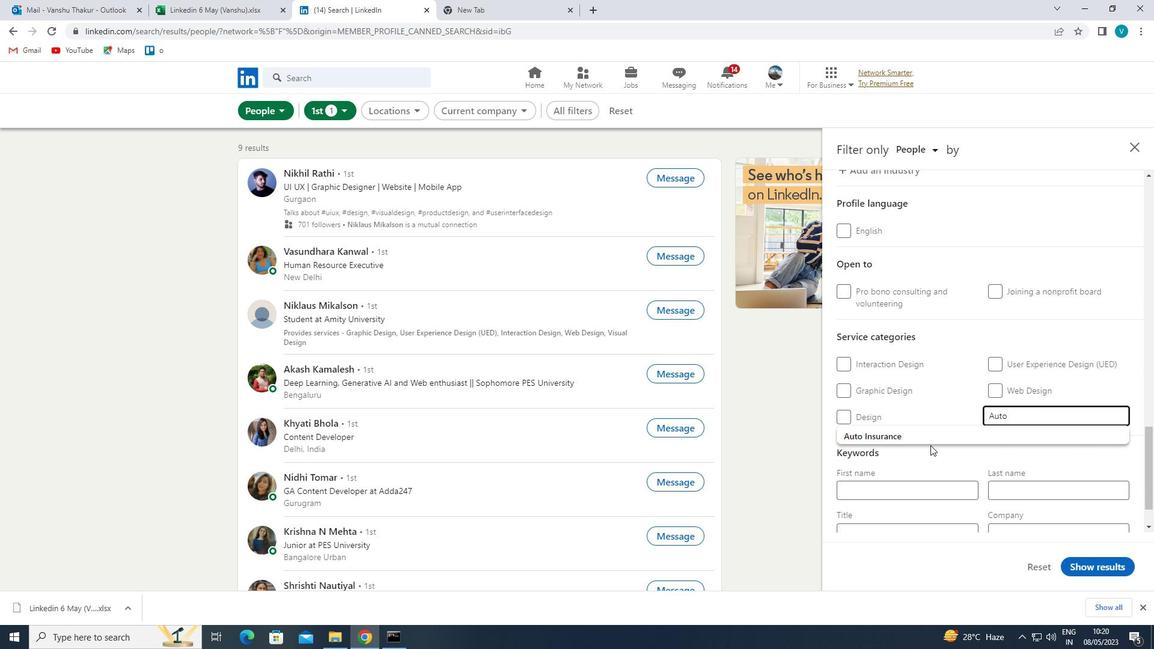 
Action: Mouse pressed left at (934, 436)
Screenshot: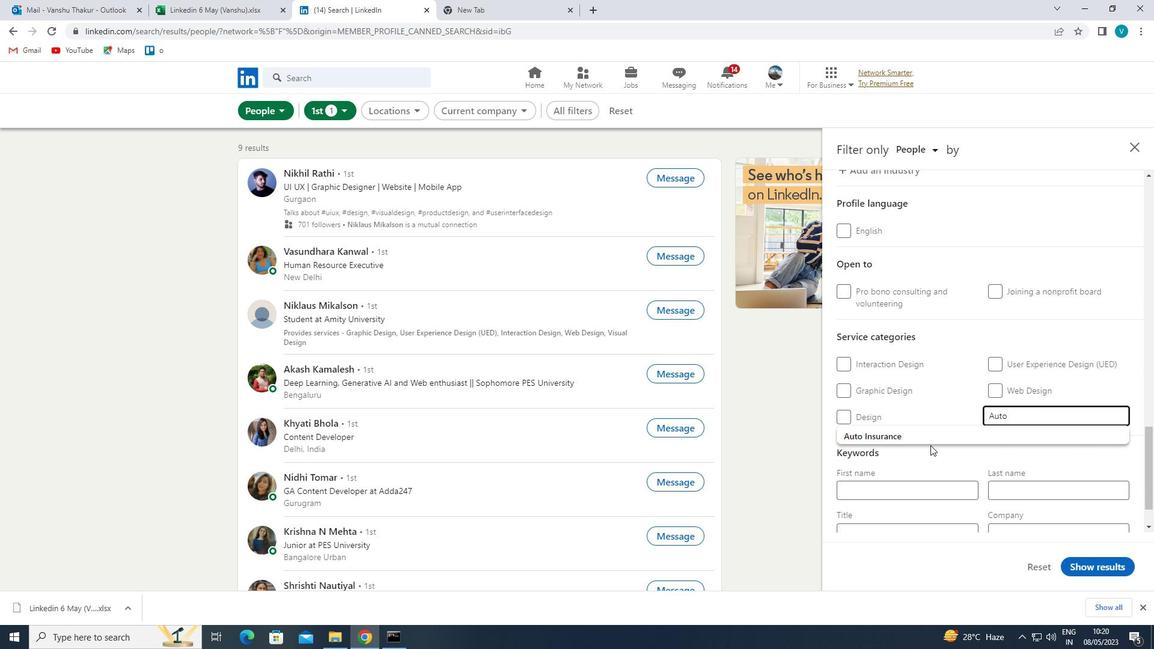 
Action: Mouse moved to (935, 436)
Screenshot: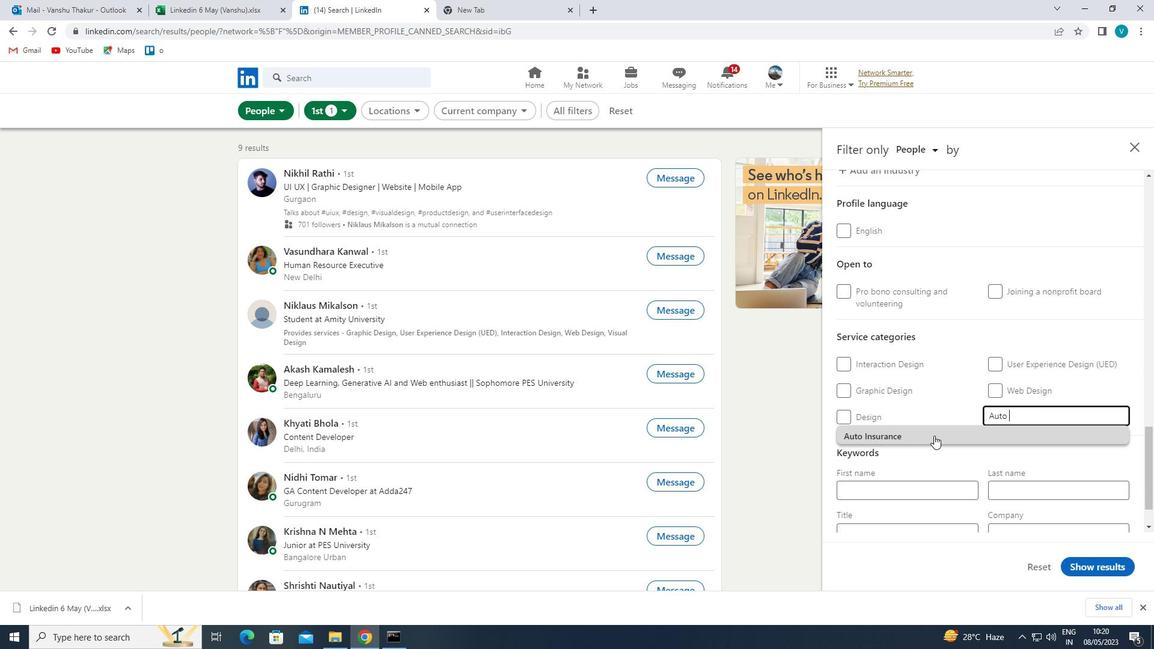 
Action: Mouse scrolled (935, 435) with delta (0, 0)
Screenshot: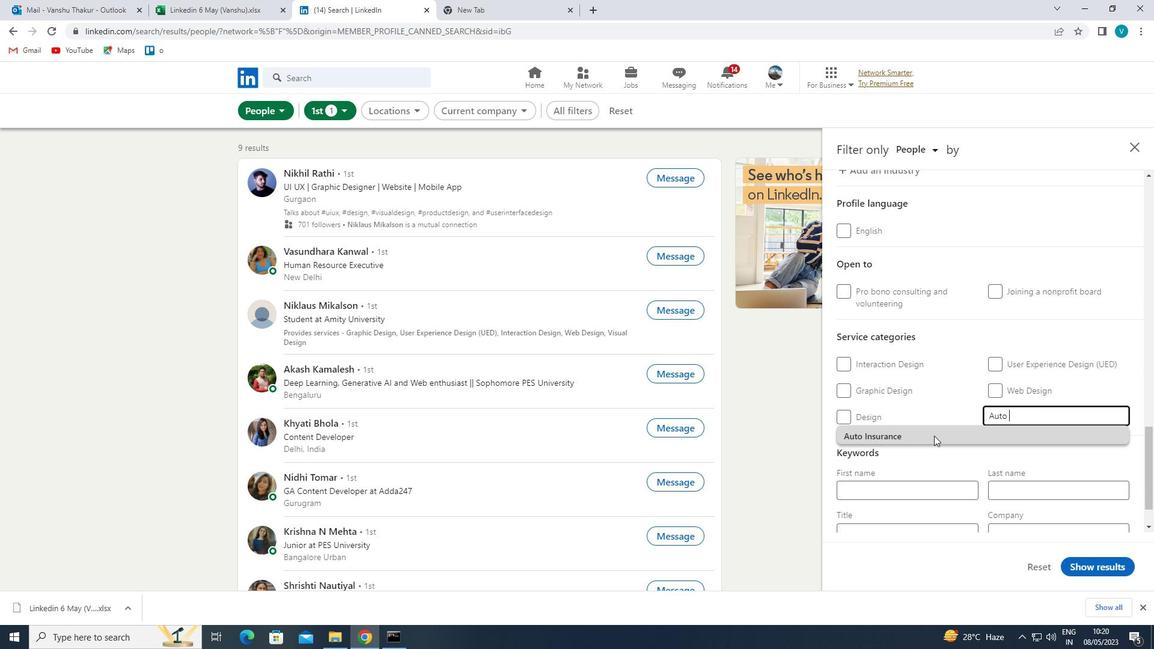 
Action: Mouse scrolled (935, 435) with delta (0, 0)
Screenshot: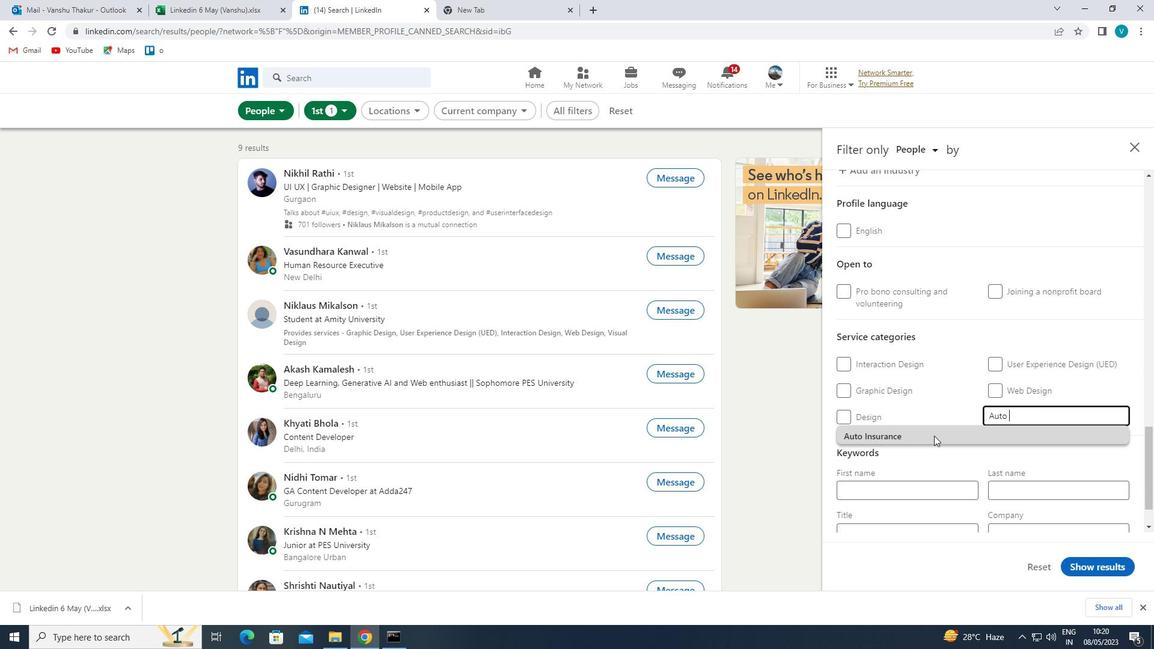 
Action: Mouse scrolled (935, 435) with delta (0, 0)
Screenshot: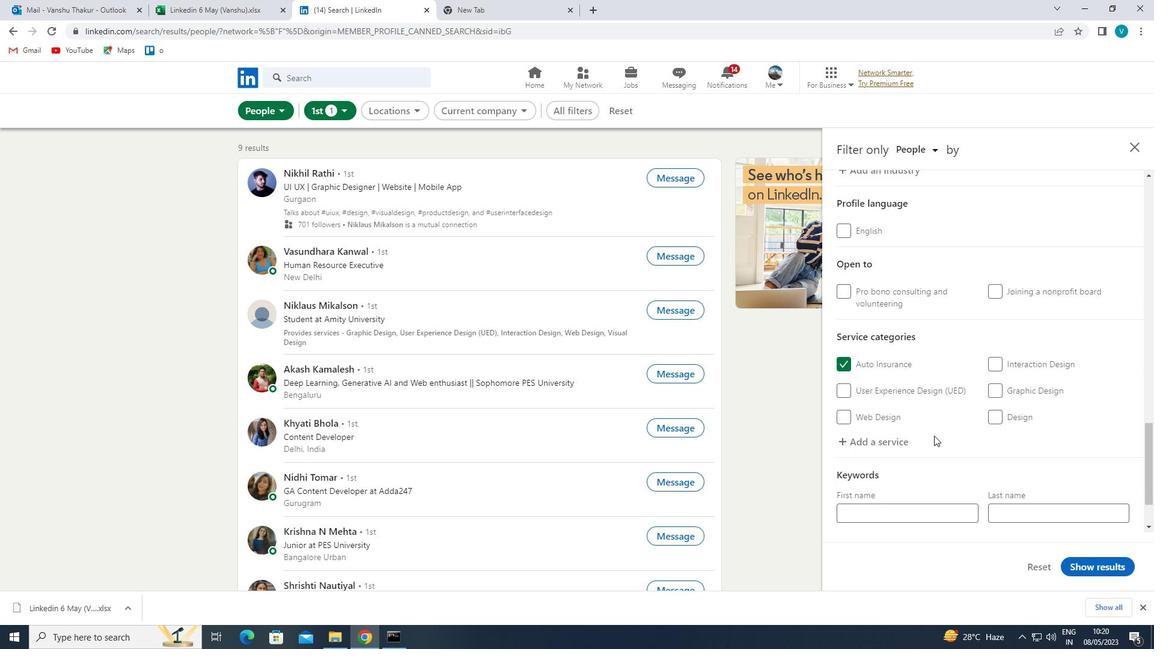 
Action: Mouse moved to (921, 472)
Screenshot: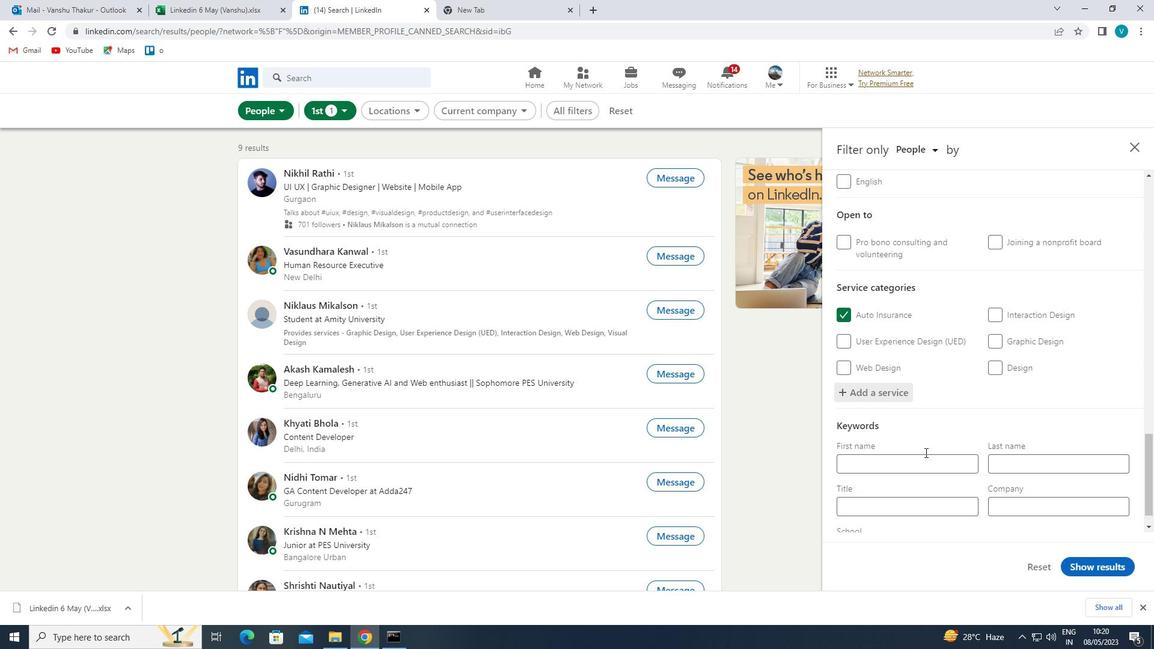 
Action: Mouse pressed left at (921, 472)
Screenshot: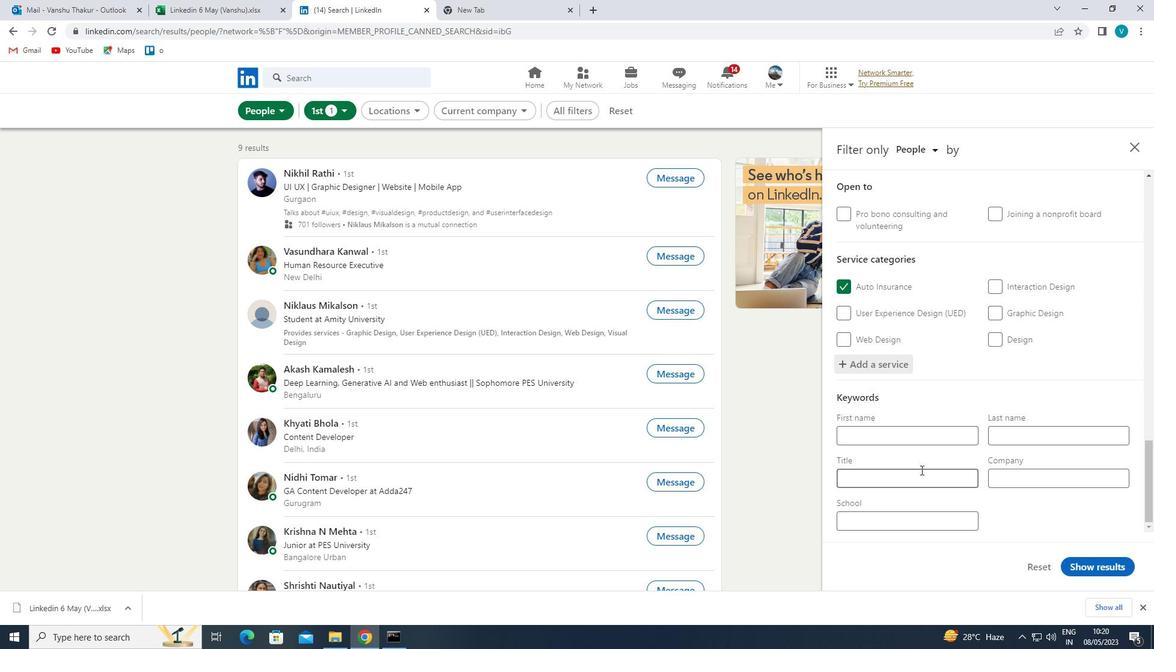 
Action: Key pressed <Key.shift>SECURITY<Key.space><Key.shift>GUARD<Key.space>
Screenshot: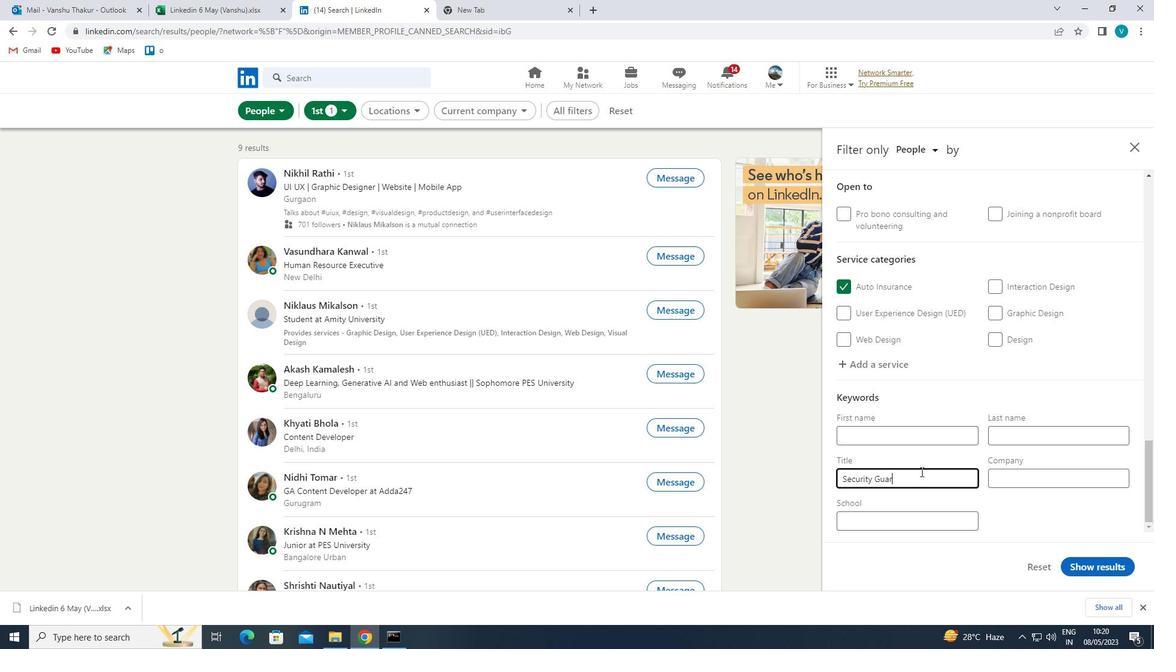 
Action: Mouse moved to (1068, 566)
Screenshot: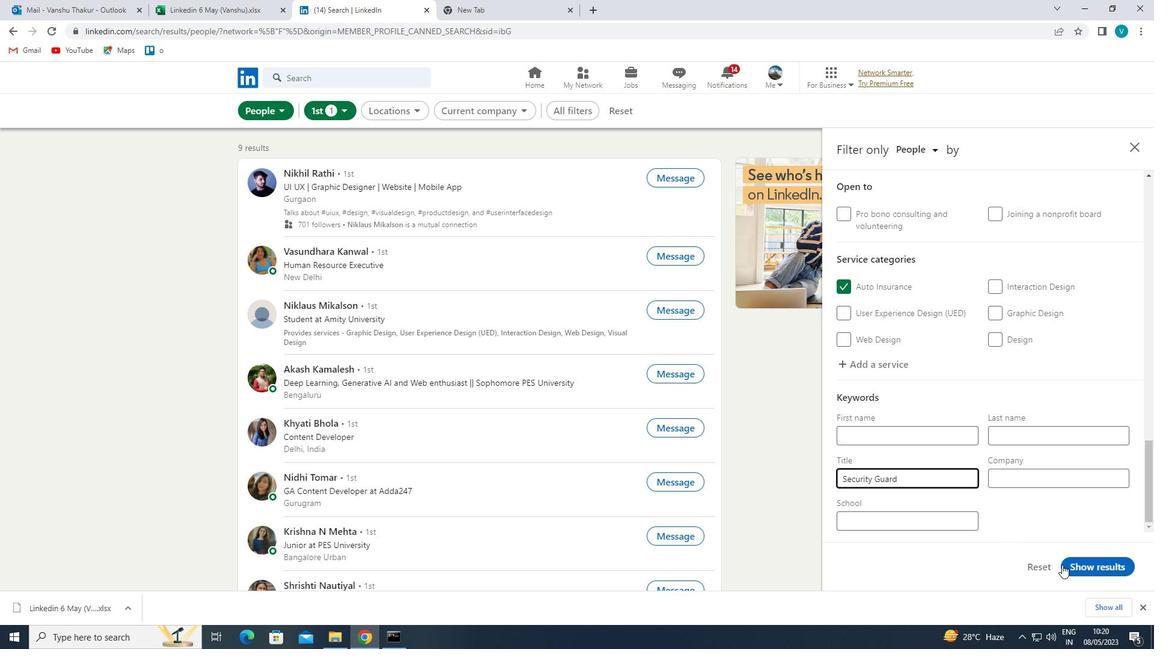 
Action: Mouse pressed left at (1068, 566)
Screenshot: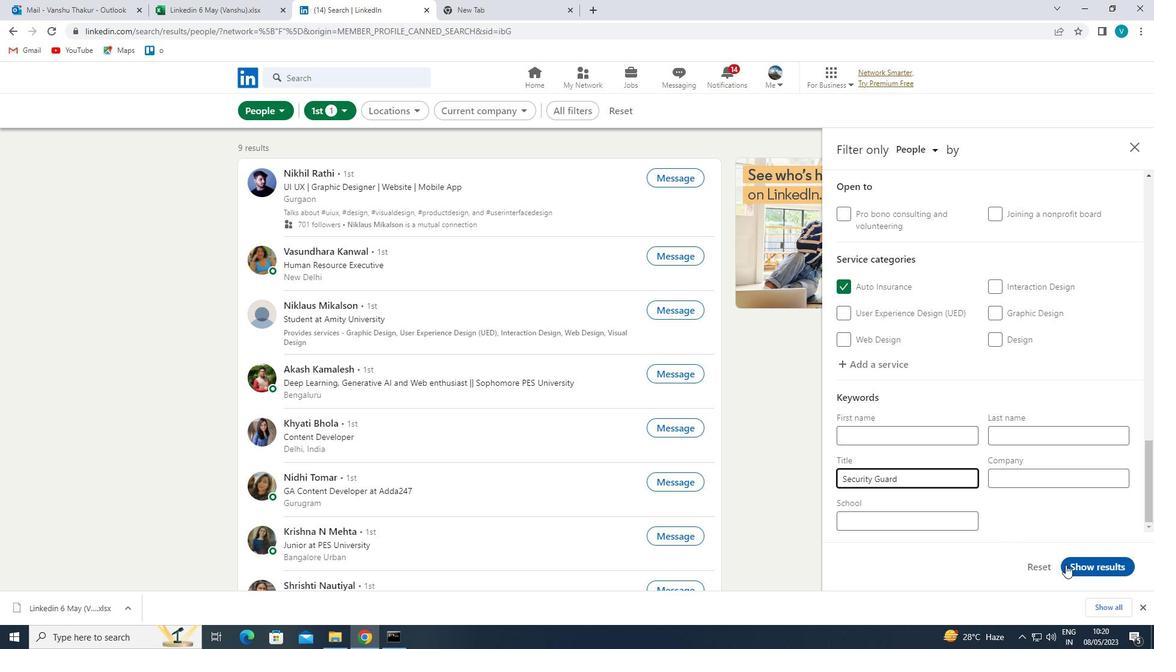 
